 Task: Compose an email with the signature Hailey Mitchell with the subject Request for a cancellation and the message I would like to request a status update on the pending tasks. from softage.5@softage.net to softage.10@softage.net, select first word, change the font color from current to yellow and background color to blue Send the email. Finally, move the email from Sent Items to the label Reflection
Action: Mouse moved to (860, 67)
Screenshot: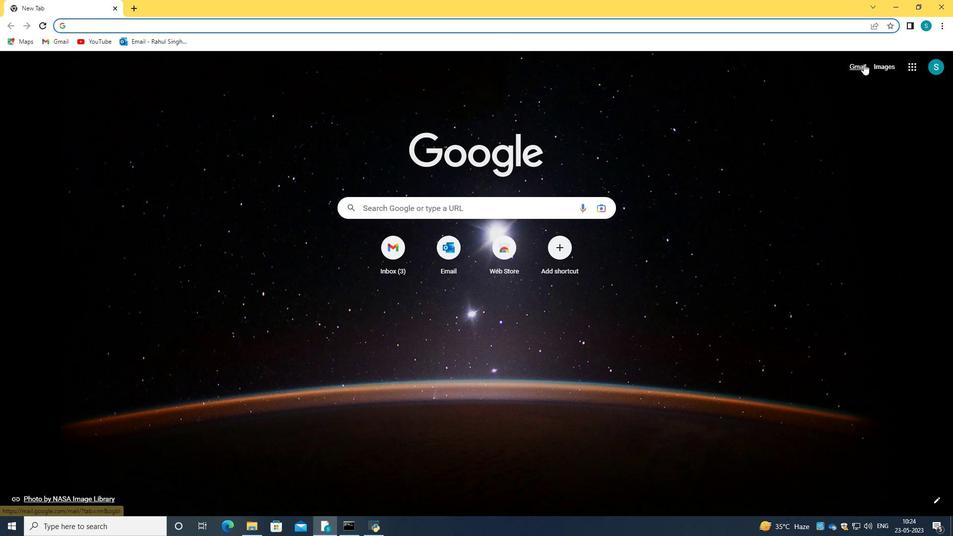 
Action: Mouse pressed left at (860, 67)
Screenshot: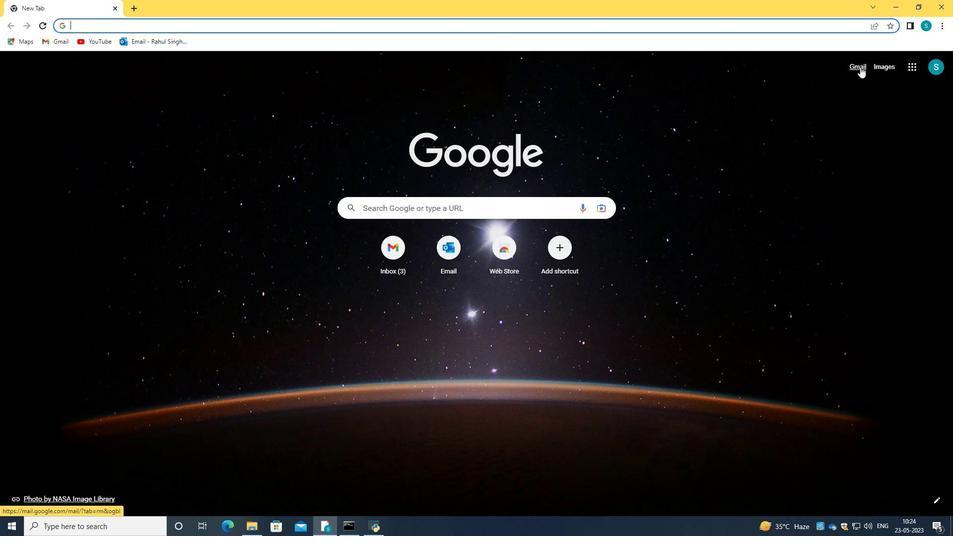 
Action: Mouse moved to (459, 157)
Screenshot: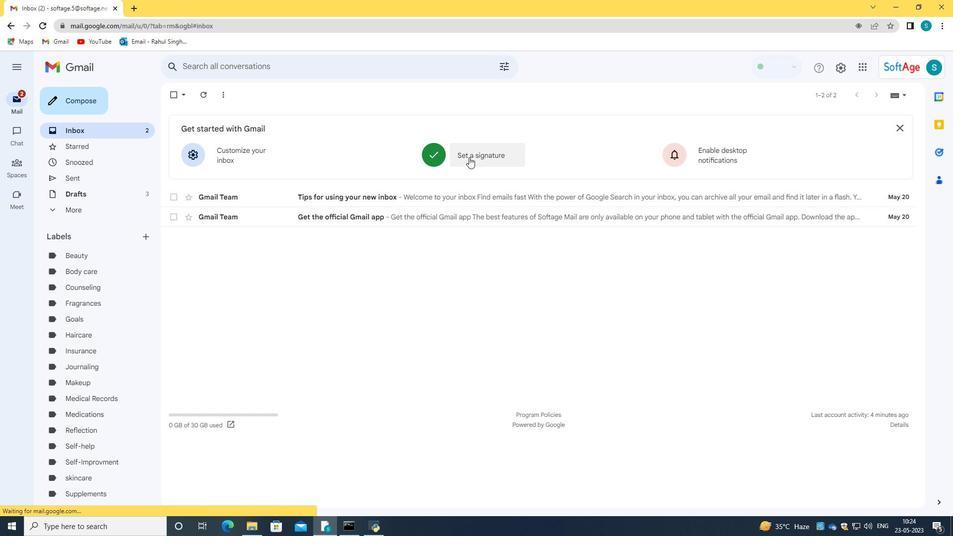 
Action: Mouse pressed left at (459, 157)
Screenshot: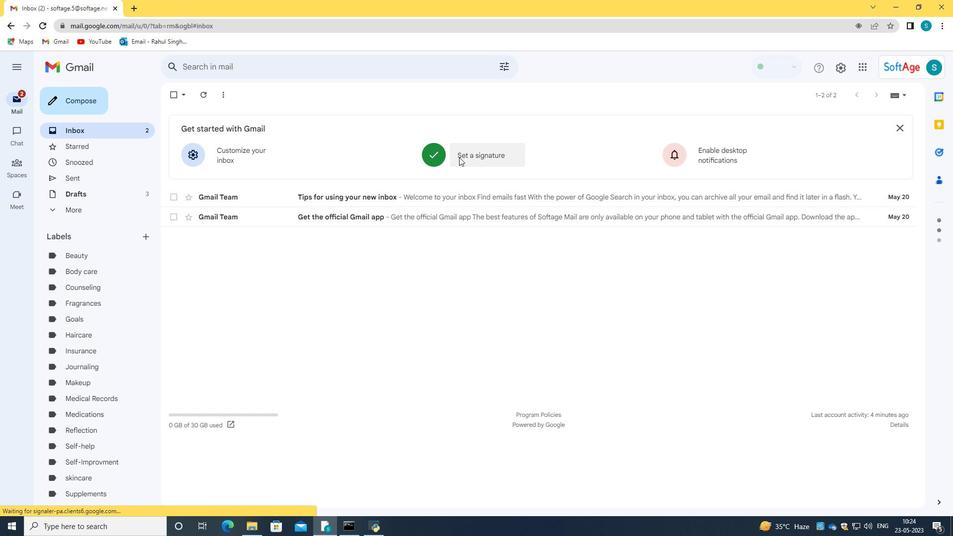 
Action: Mouse moved to (491, 311)
Screenshot: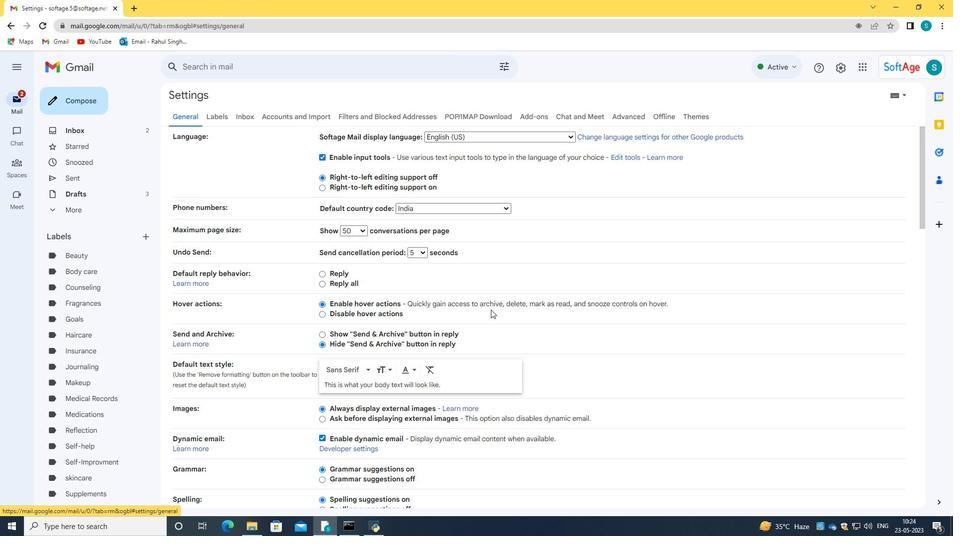 
Action: Mouse scrolled (491, 311) with delta (0, 0)
Screenshot: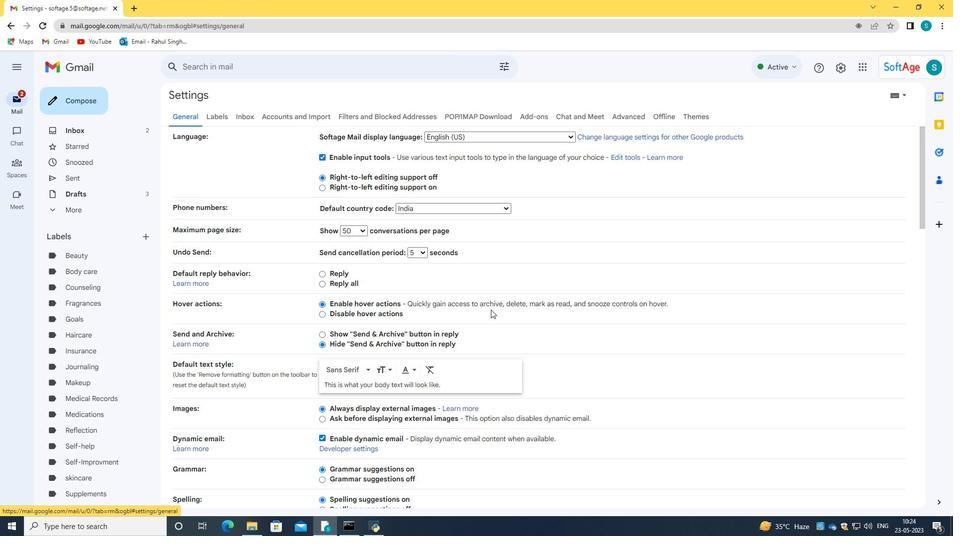 
Action: Mouse moved to (491, 312)
Screenshot: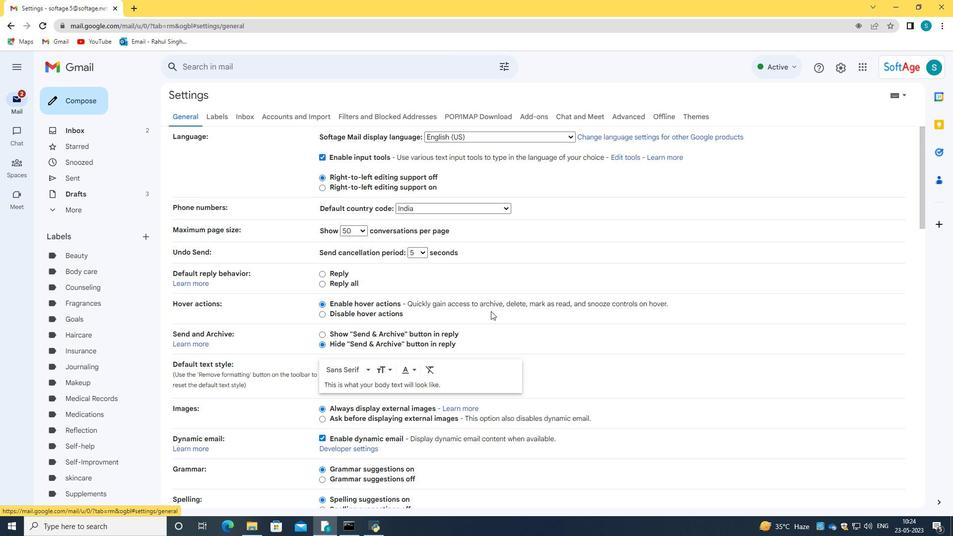 
Action: Mouse scrolled (491, 312) with delta (0, 0)
Screenshot: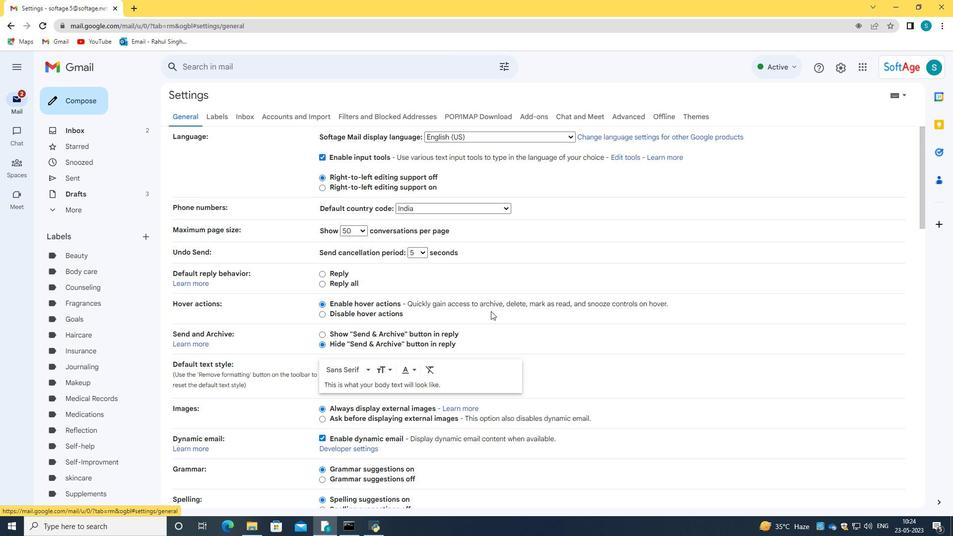 
Action: Mouse moved to (491, 325)
Screenshot: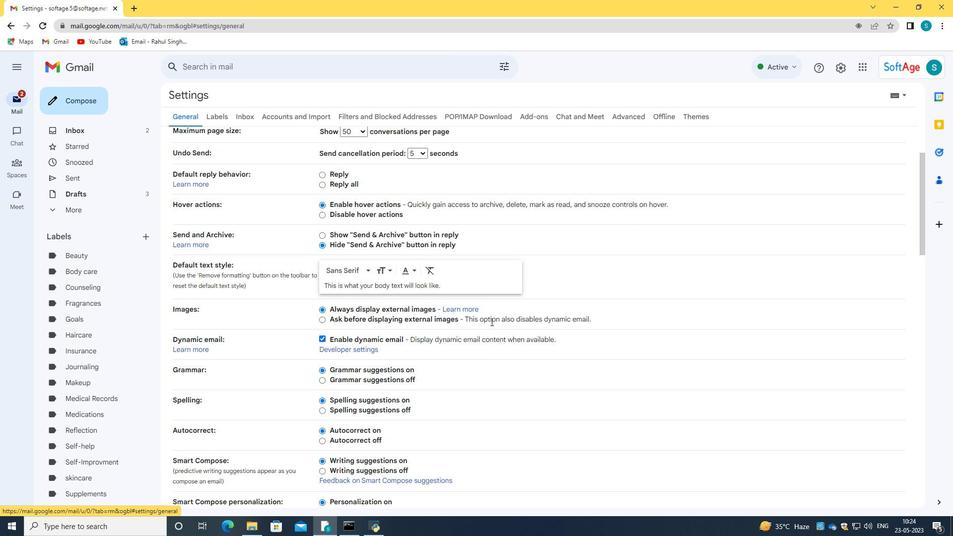 
Action: Mouse scrolled (491, 321) with delta (0, 0)
Screenshot: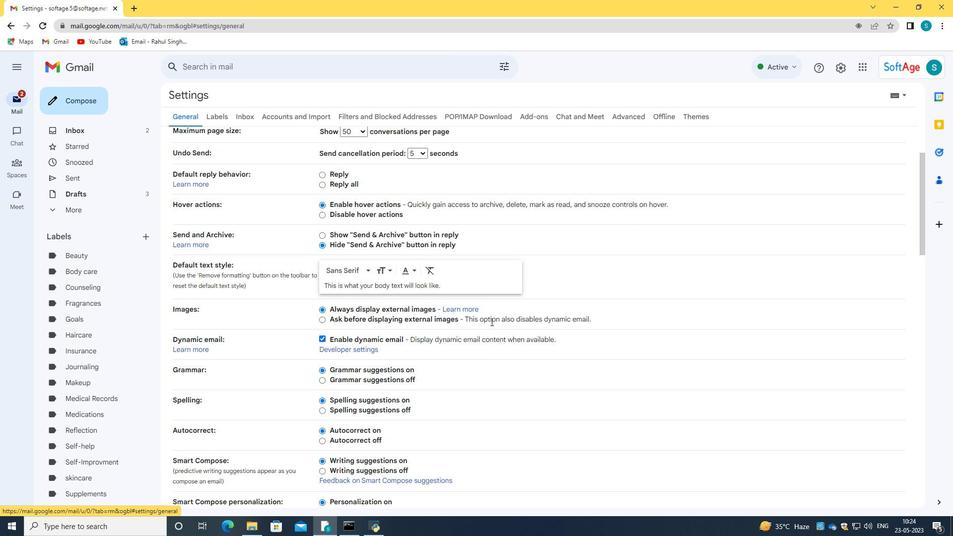 
Action: Mouse moved to (491, 326)
Screenshot: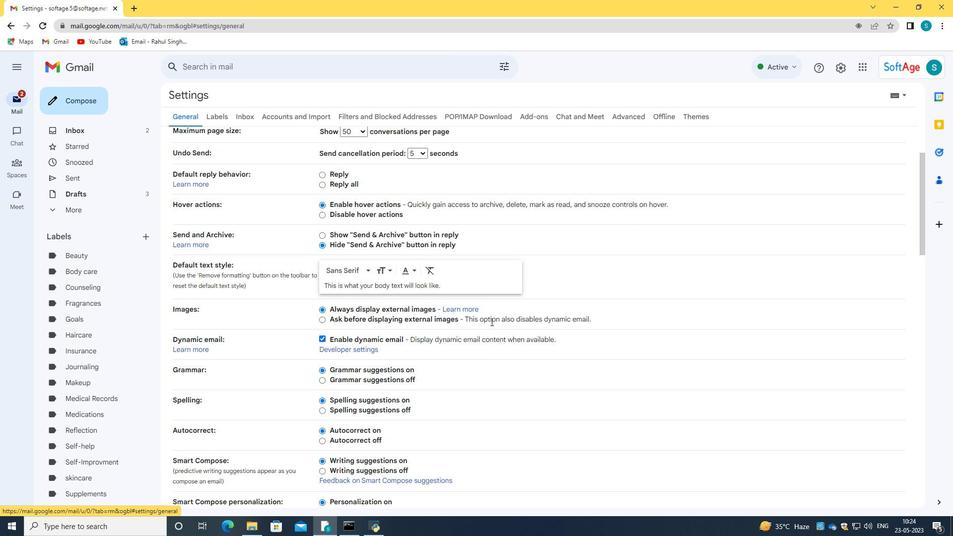 
Action: Mouse scrolled (491, 324) with delta (0, 0)
Screenshot: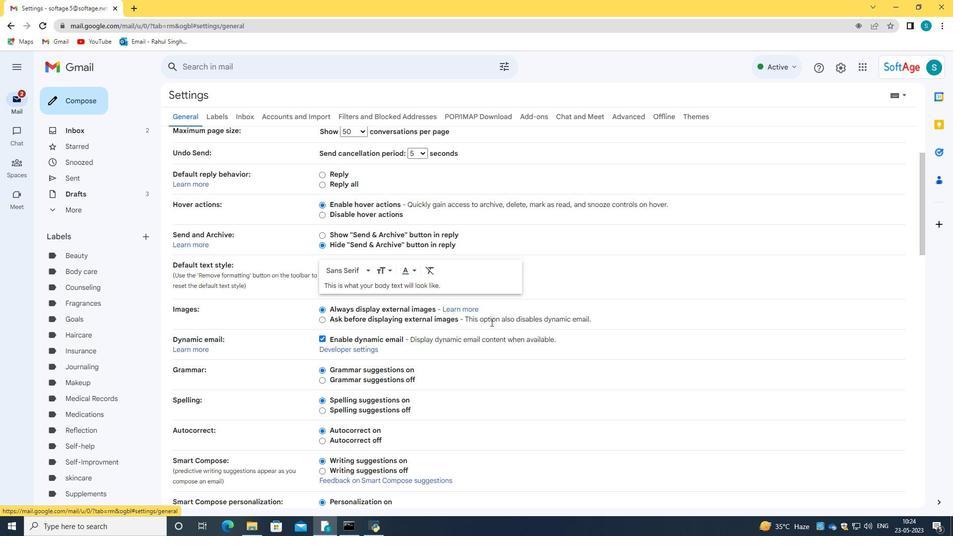 
Action: Mouse scrolled (491, 324) with delta (0, 0)
Screenshot: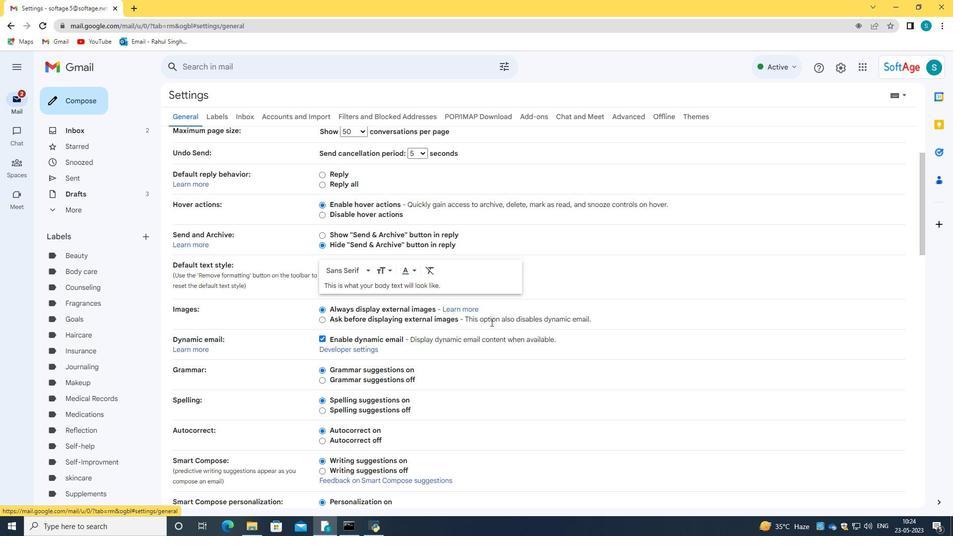 
Action: Mouse moved to (491, 334)
Screenshot: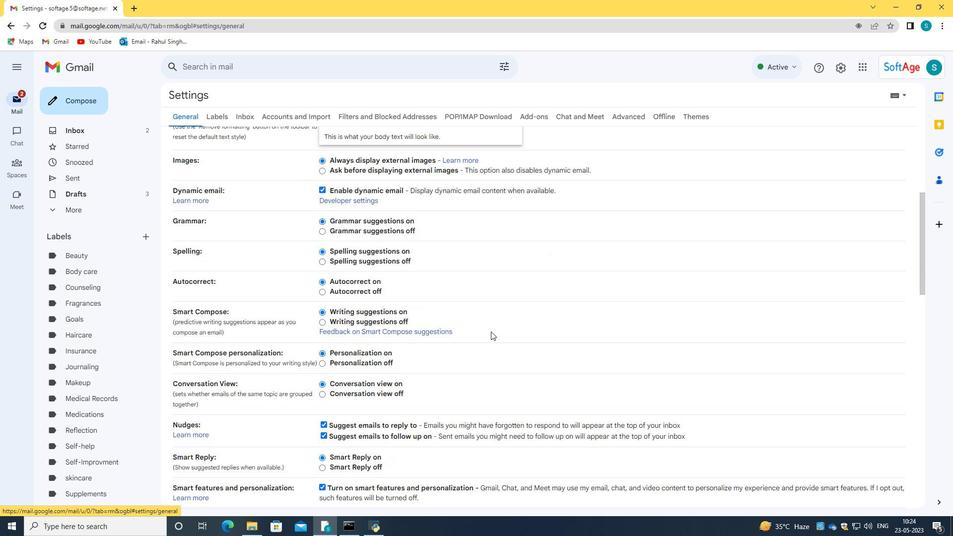 
Action: Mouse scrolled (491, 334) with delta (0, 0)
Screenshot: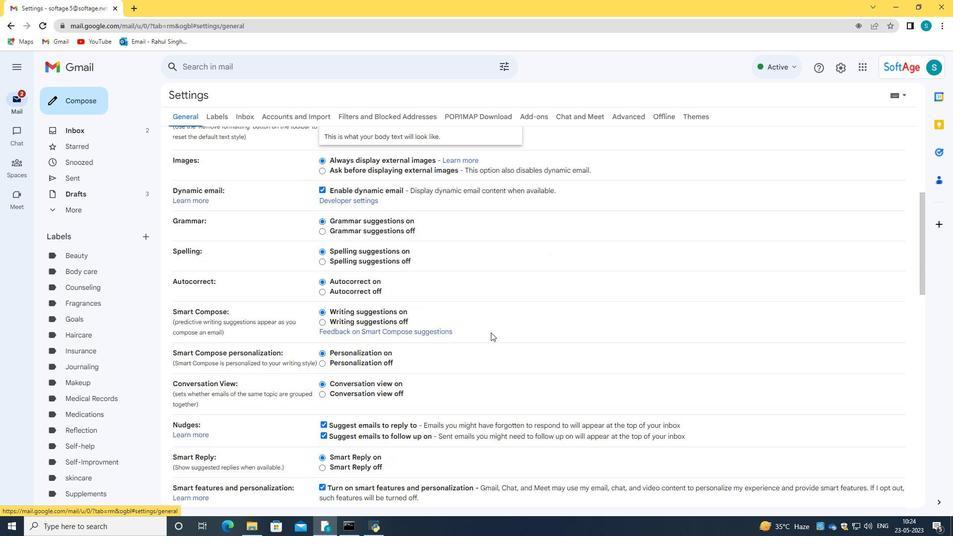 
Action: Mouse moved to (491, 336)
Screenshot: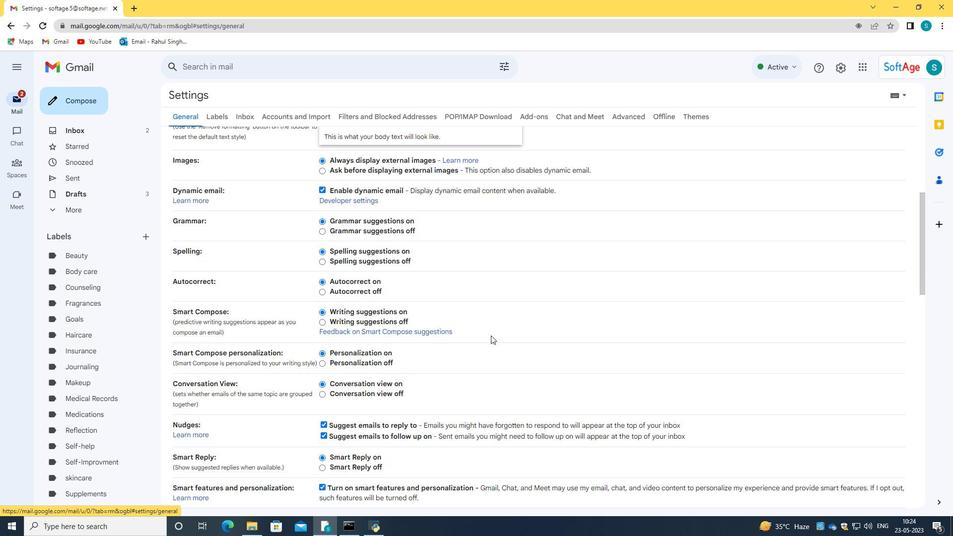
Action: Mouse scrolled (491, 335) with delta (0, 0)
Screenshot: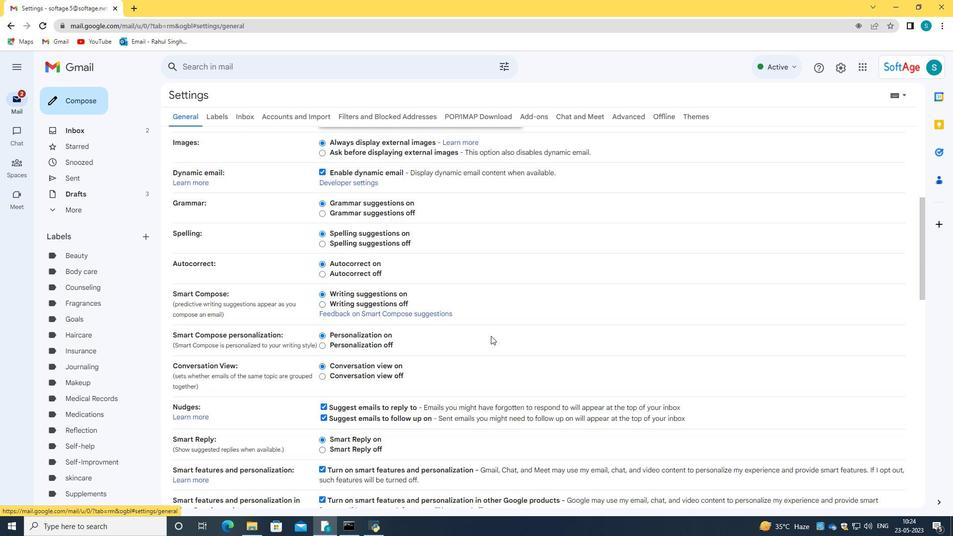 
Action: Mouse moved to (491, 337)
Screenshot: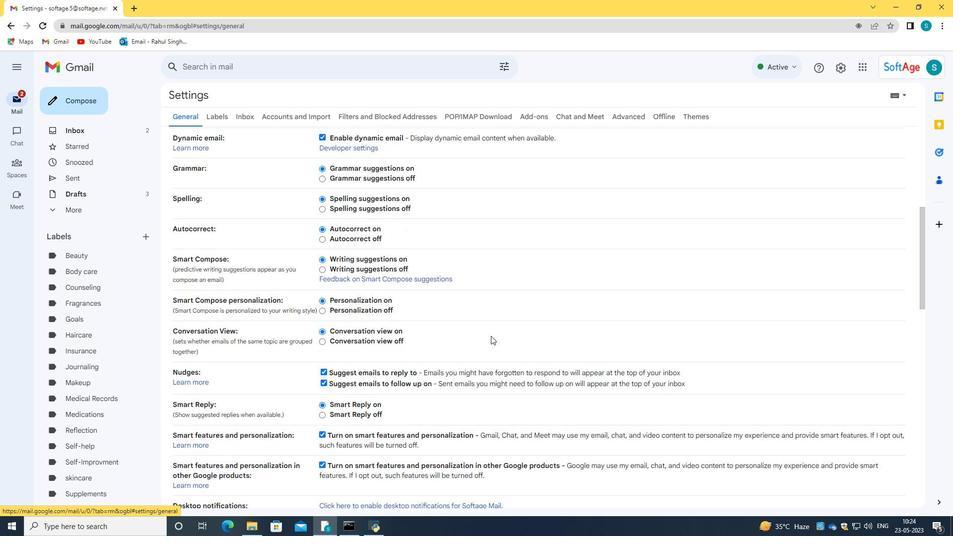 
Action: Mouse scrolled (491, 337) with delta (0, 0)
Screenshot: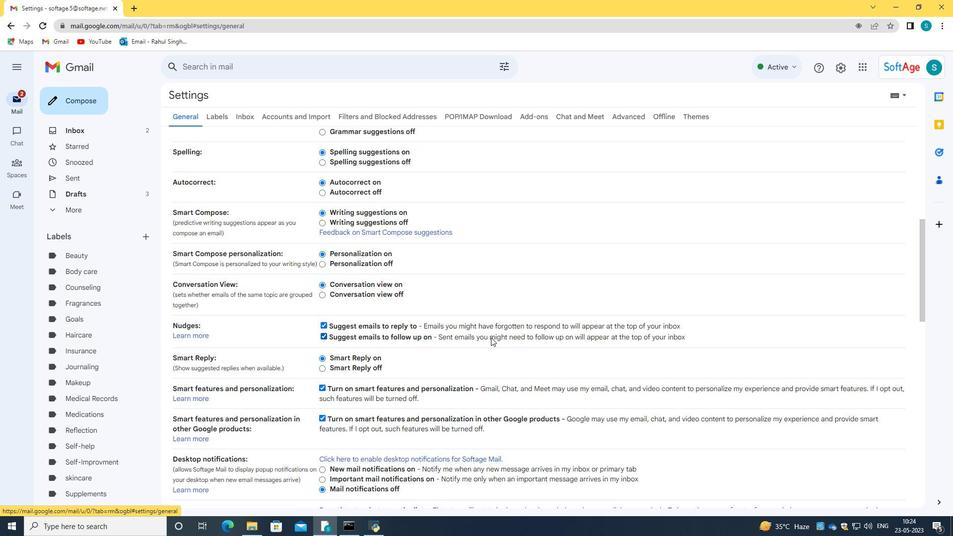 
Action: Mouse scrolled (491, 337) with delta (0, 0)
Screenshot: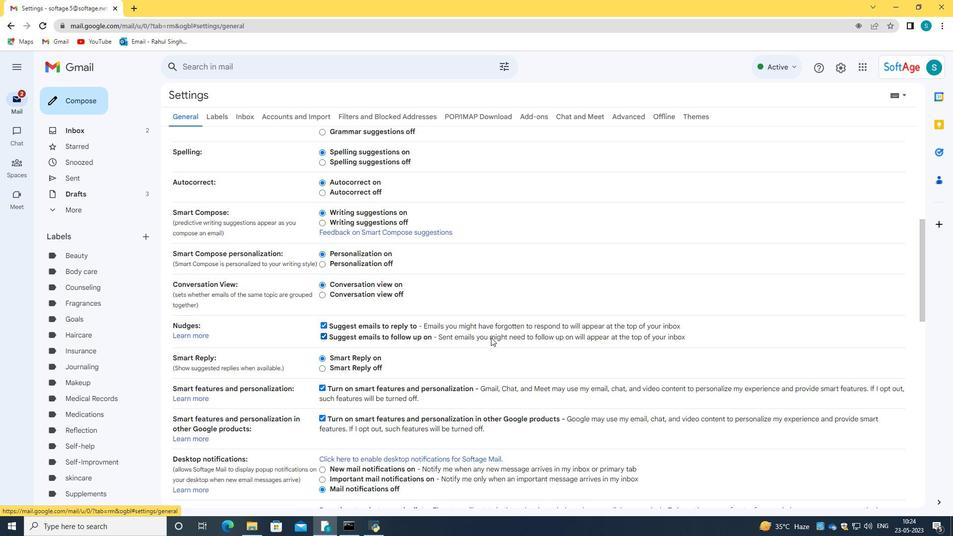 
Action: Mouse moved to (490, 338)
Screenshot: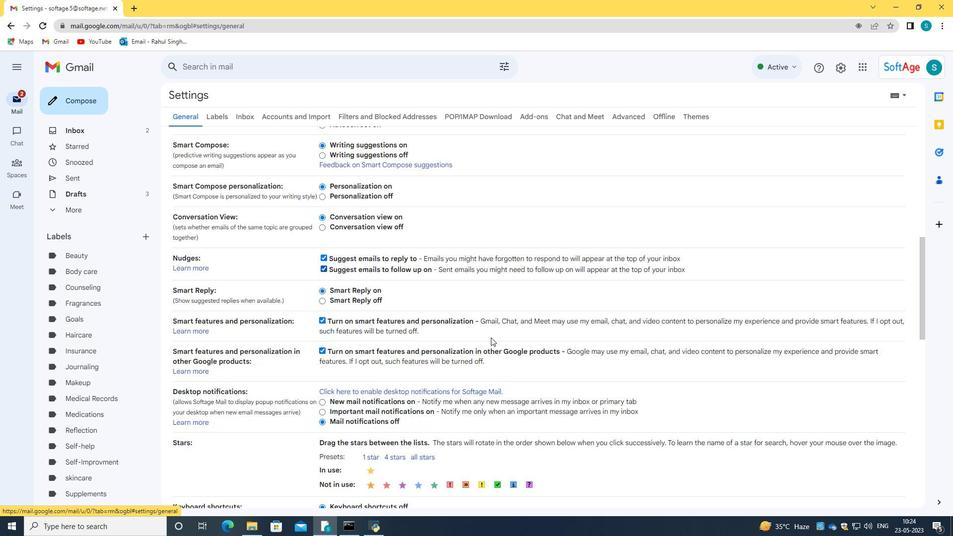 
Action: Mouse scrolled (490, 338) with delta (0, 0)
Screenshot: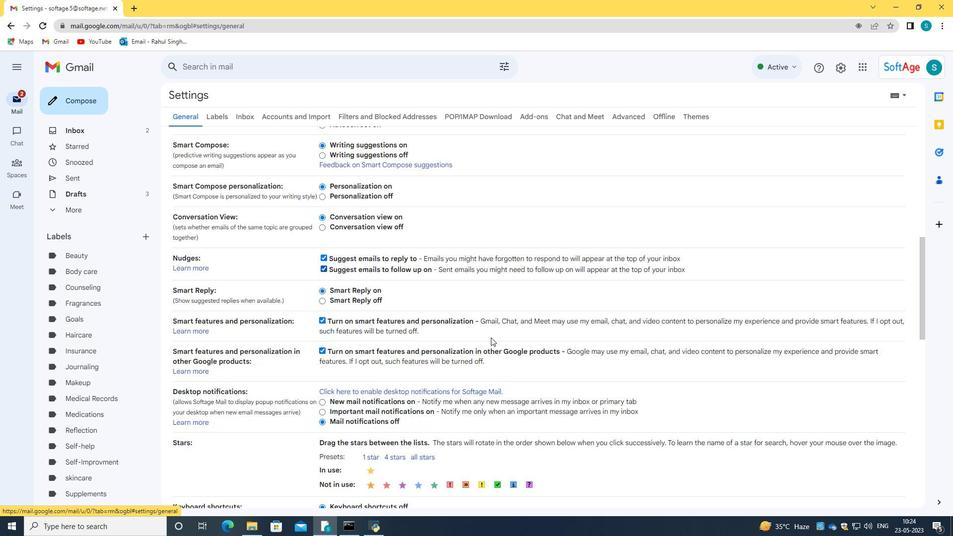 
Action: Mouse moved to (490, 339)
Screenshot: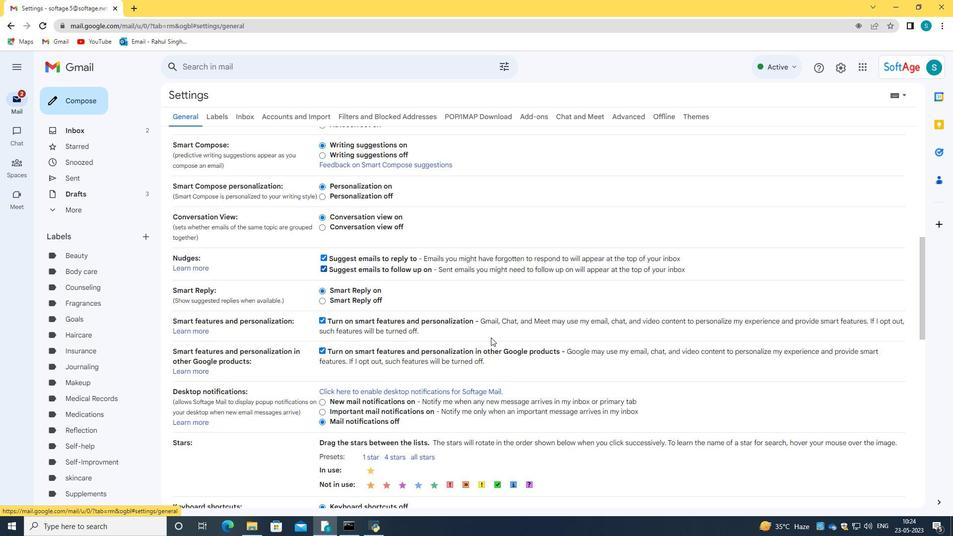 
Action: Mouse scrolled (490, 338) with delta (0, 0)
Screenshot: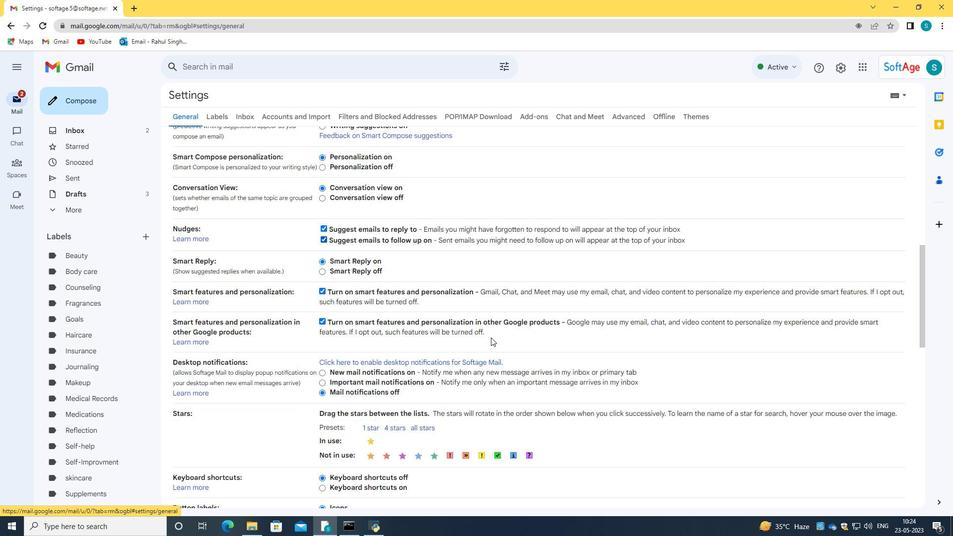 
Action: Mouse moved to (490, 340)
Screenshot: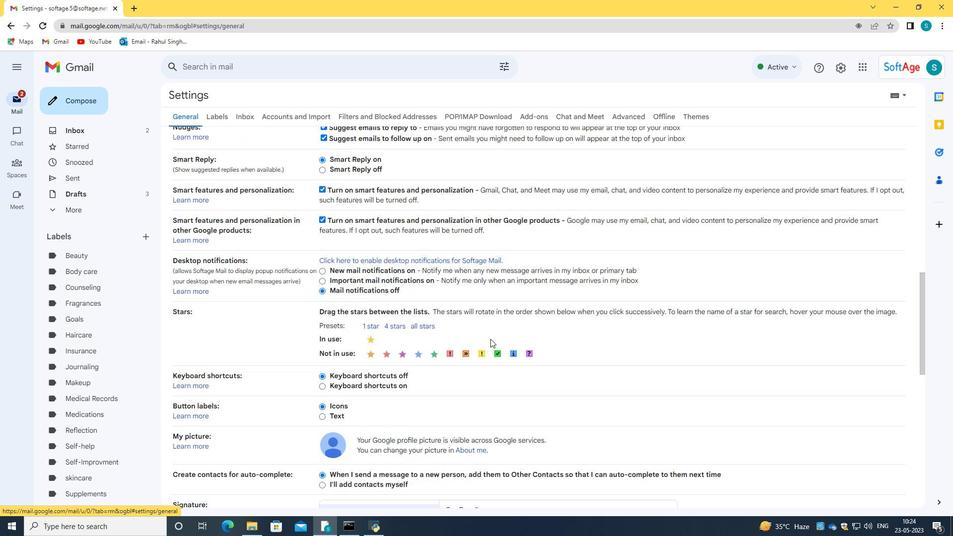 
Action: Mouse scrolled (490, 339) with delta (0, 0)
Screenshot: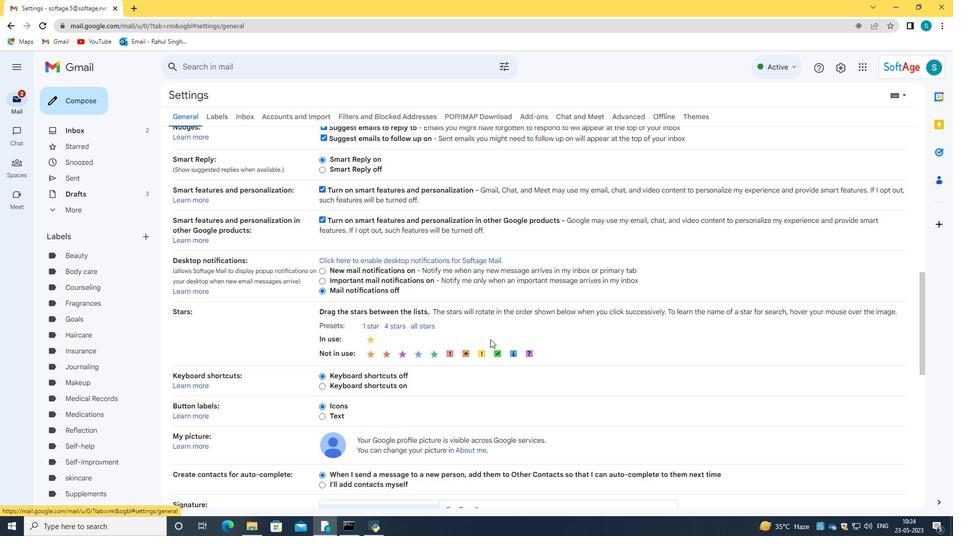 
Action: Mouse moved to (490, 340)
Screenshot: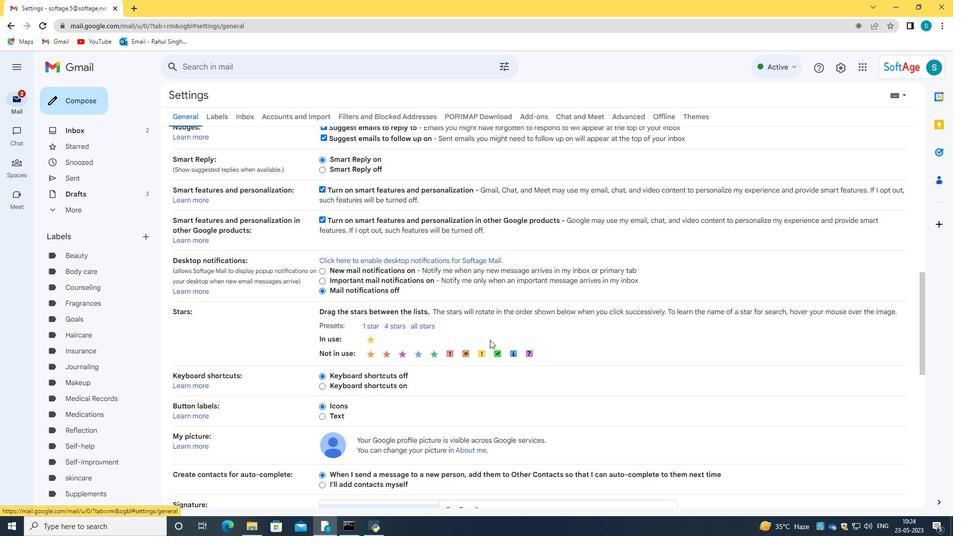 
Action: Mouse scrolled (490, 340) with delta (0, 0)
Screenshot: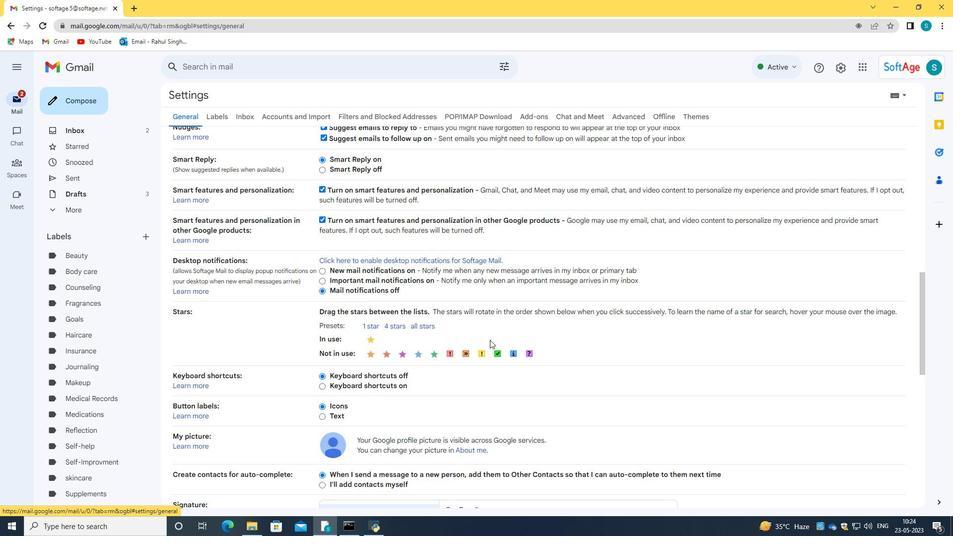 
Action: Mouse moved to (431, 420)
Screenshot: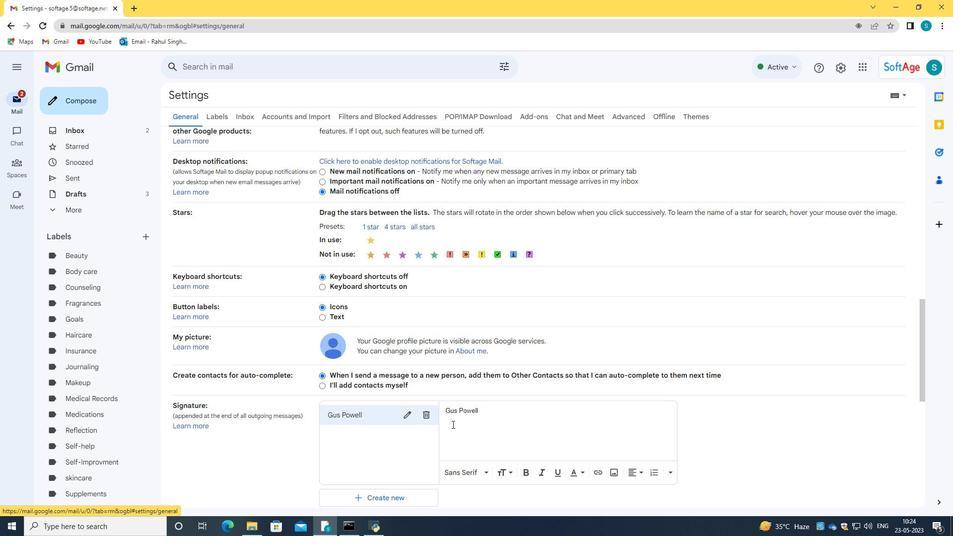 
Action: Mouse pressed left at (431, 420)
Screenshot: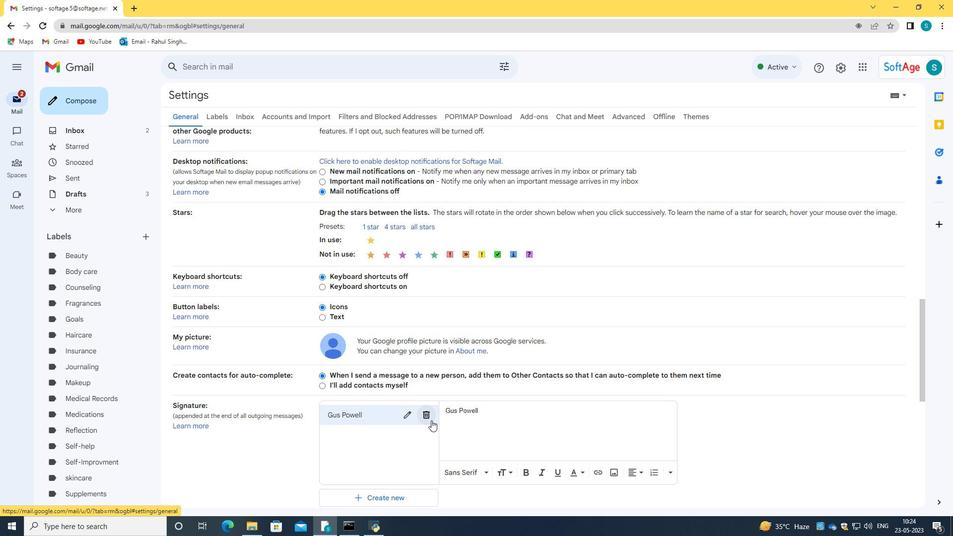 
Action: Mouse moved to (549, 303)
Screenshot: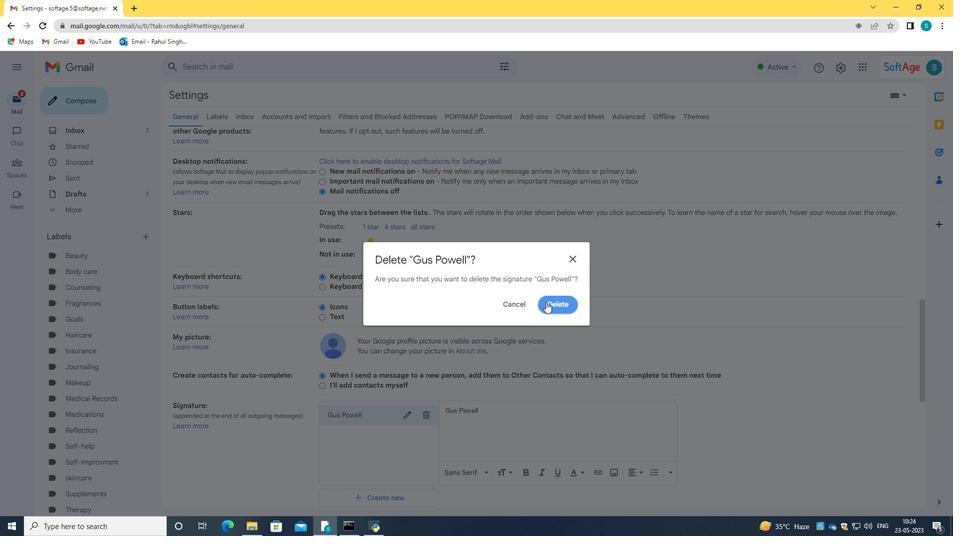
Action: Mouse pressed left at (549, 303)
Screenshot: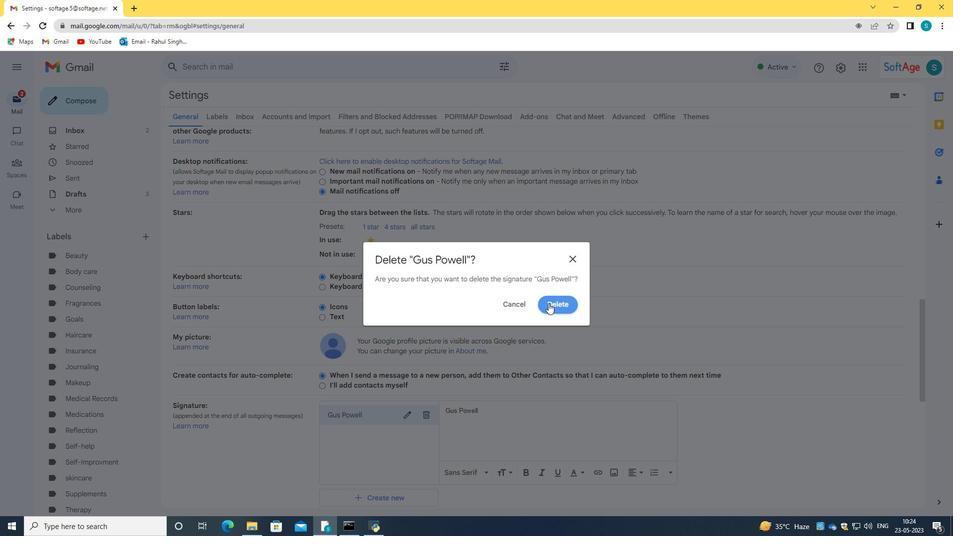 
Action: Mouse moved to (347, 424)
Screenshot: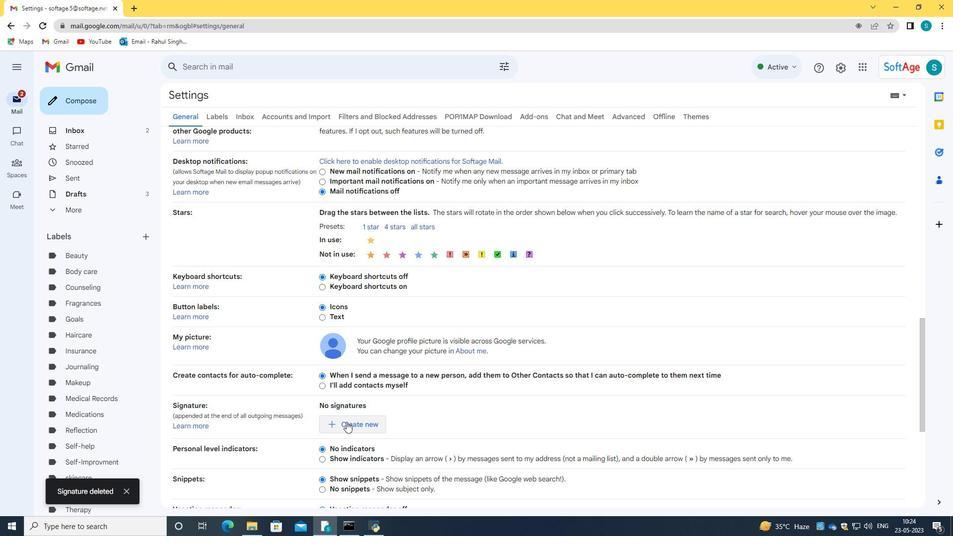 
Action: Mouse pressed left at (347, 424)
Screenshot: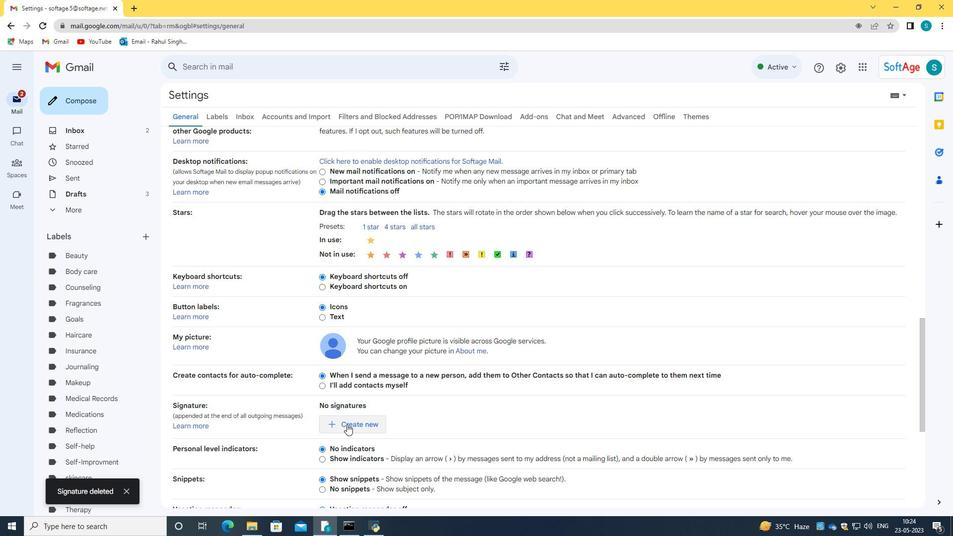 
Action: Mouse moved to (463, 285)
Screenshot: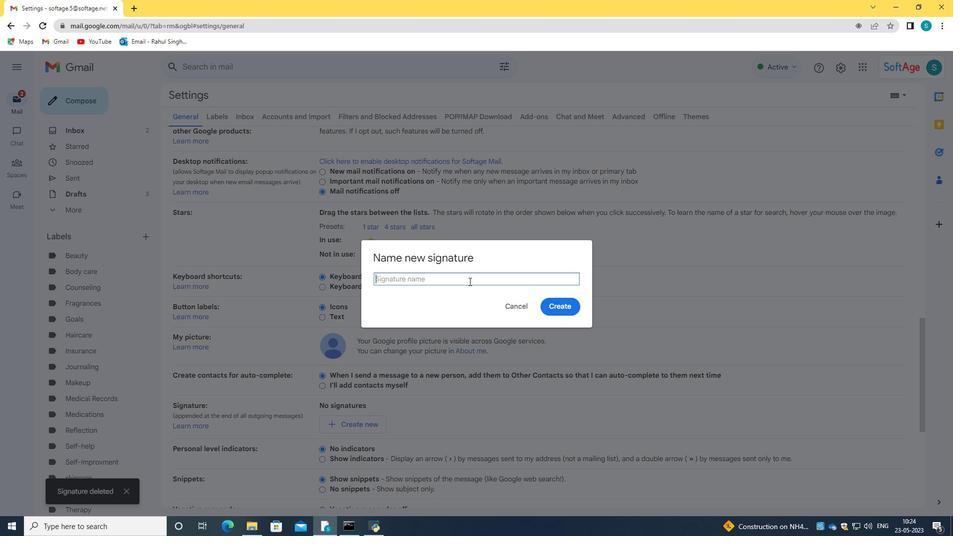 
Action: Key pressed <Key.caps_lock>H<Key.caps_lock>ailey<Key.space><Key.caps_lock>M<Key.caps_lock>itchell
Screenshot: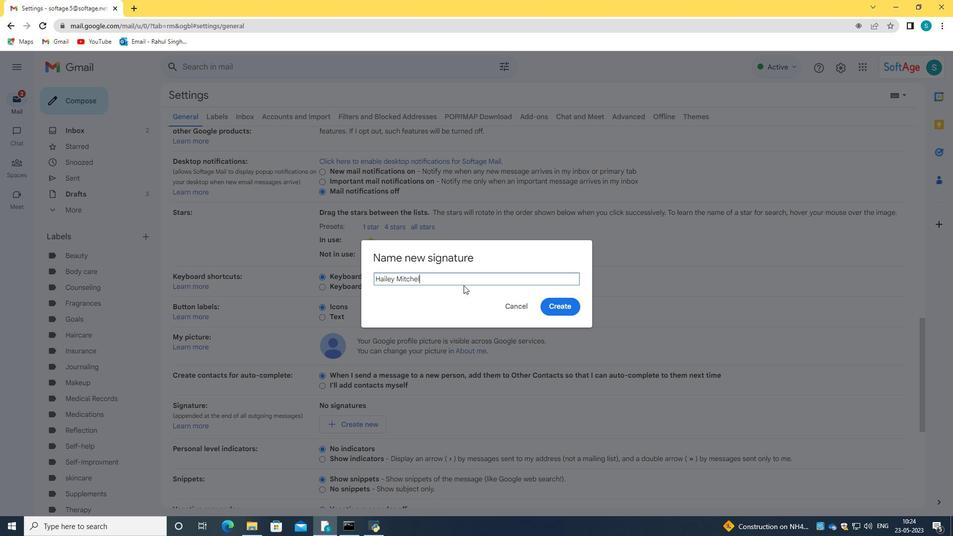 
Action: Mouse moved to (562, 303)
Screenshot: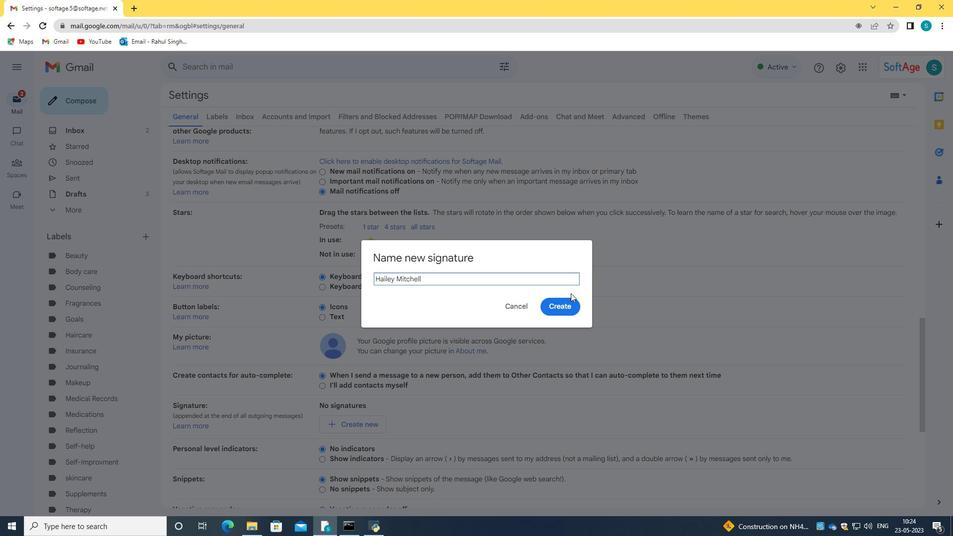 
Action: Mouse pressed left at (562, 303)
Screenshot: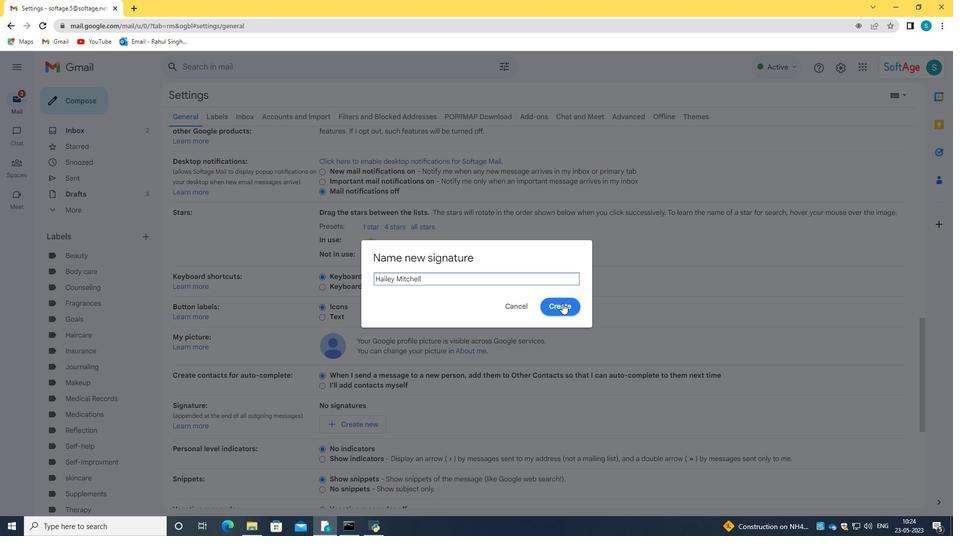 
Action: Mouse moved to (481, 421)
Screenshot: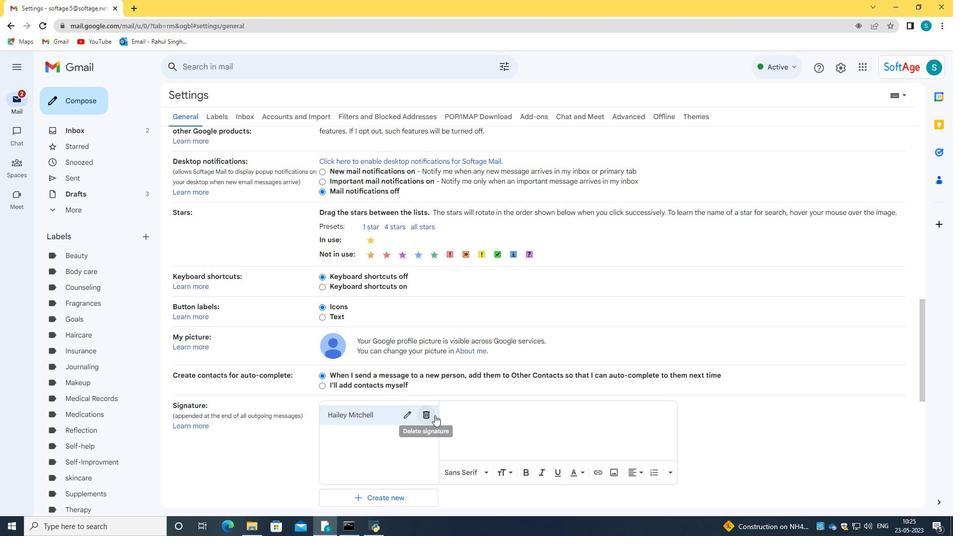 
Action: Mouse pressed left at (481, 421)
Screenshot: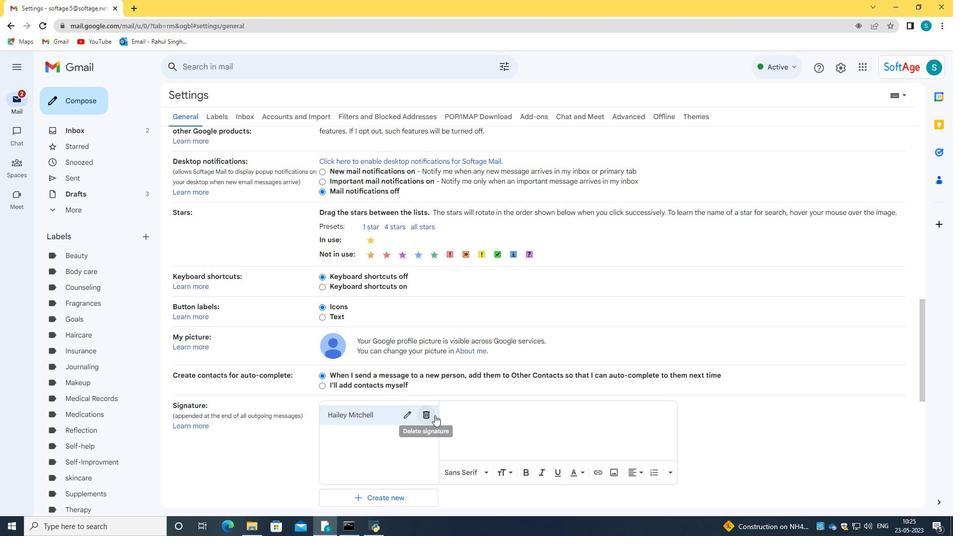 
Action: Mouse moved to (488, 416)
Screenshot: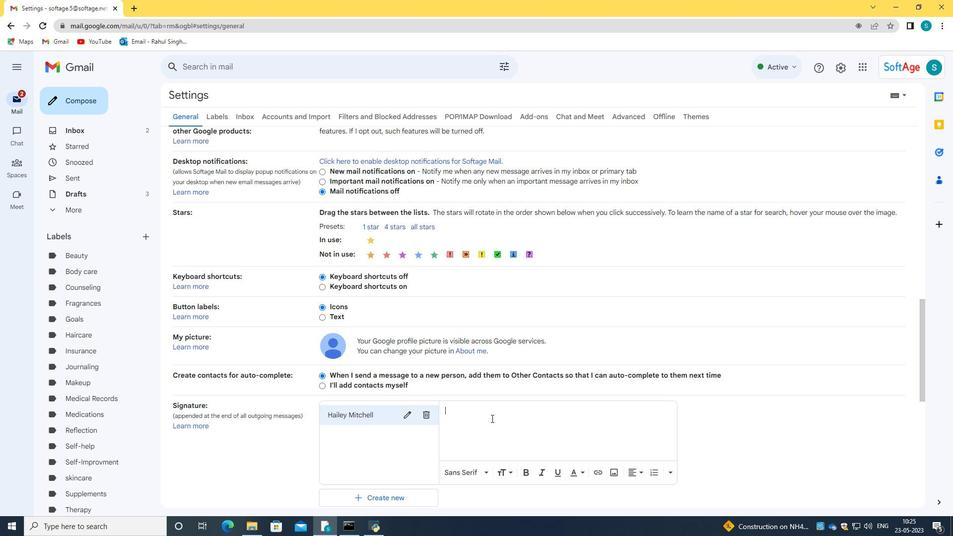 
Action: Key pressed <Key.caps_lock>H<Key.caps_lock>ailey<Key.space><Key.caps_lock>M<Key.caps_lock>itchell
Screenshot: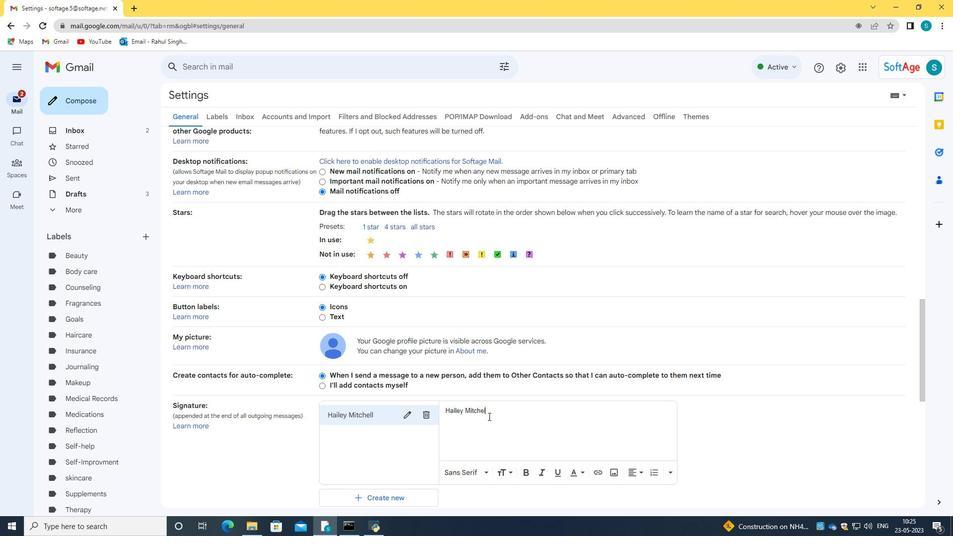 
Action: Mouse scrolled (488, 416) with delta (0, 0)
Screenshot: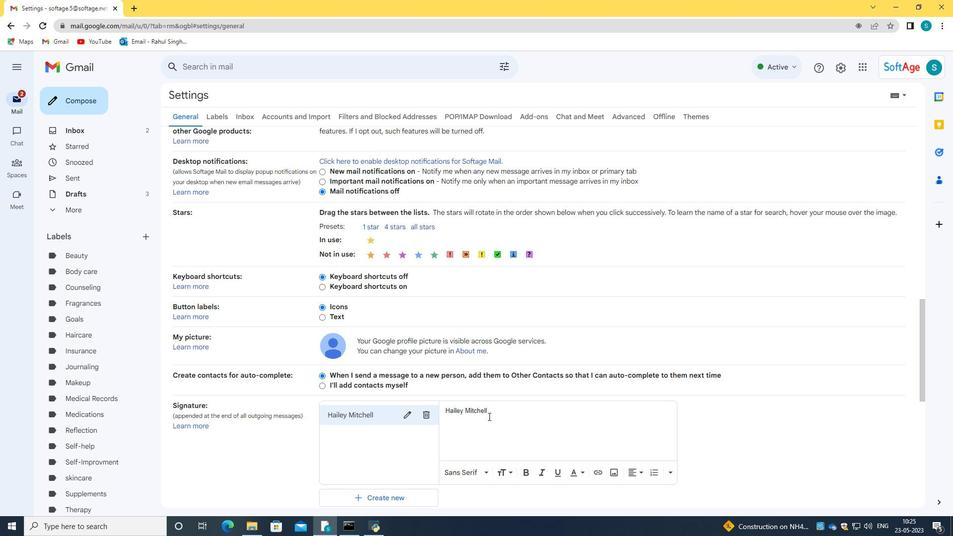 
Action: Mouse scrolled (488, 416) with delta (0, 0)
Screenshot: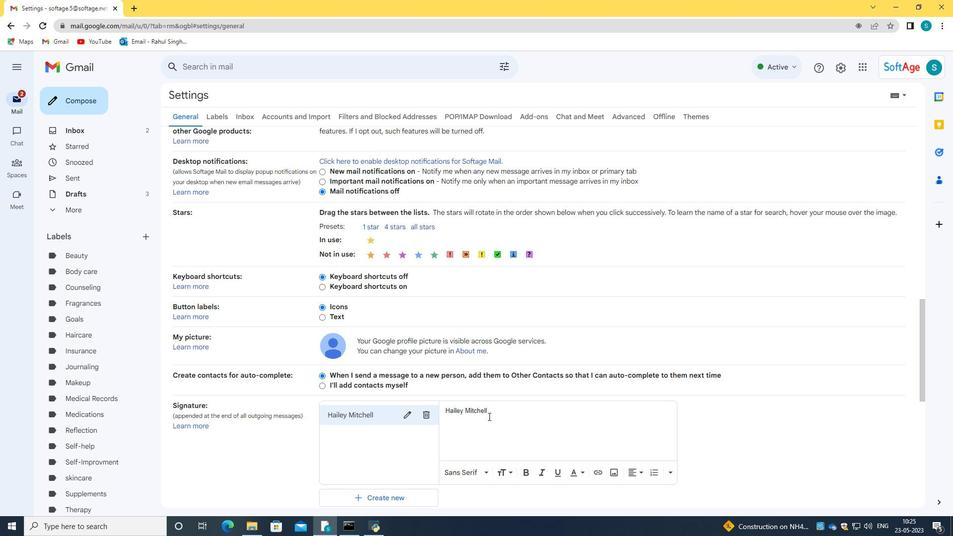 
Action: Mouse scrolled (488, 416) with delta (0, 0)
Screenshot: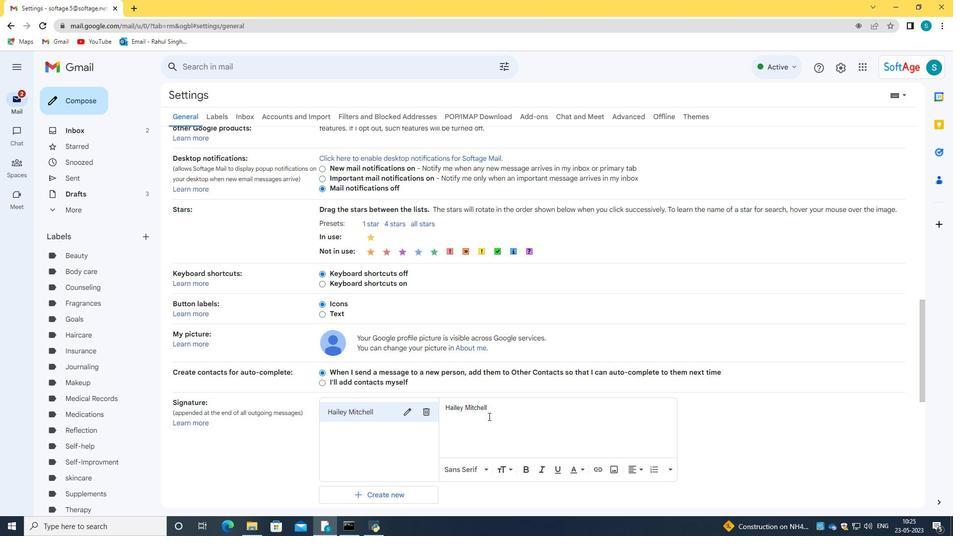 
Action: Mouse scrolled (488, 416) with delta (0, 0)
Screenshot: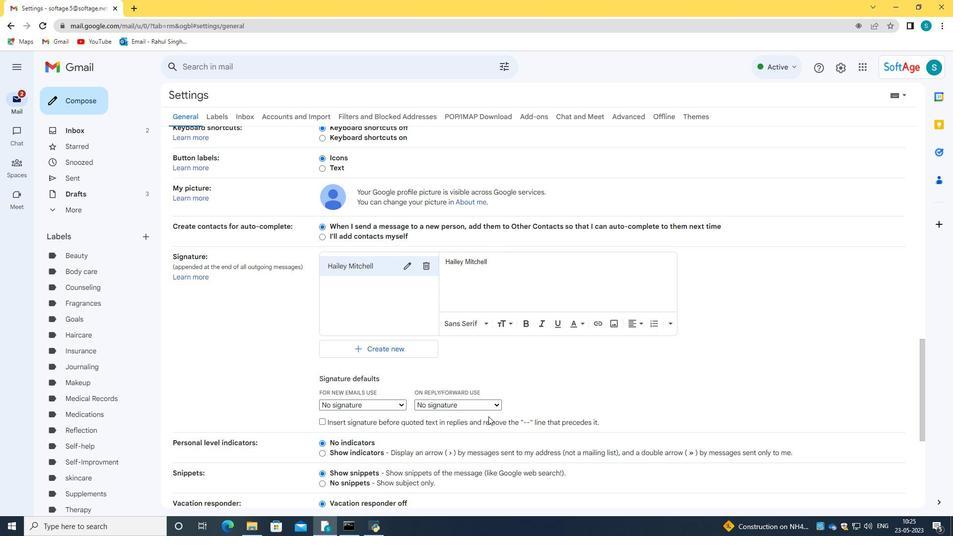 
Action: Mouse scrolled (488, 416) with delta (0, 0)
Screenshot: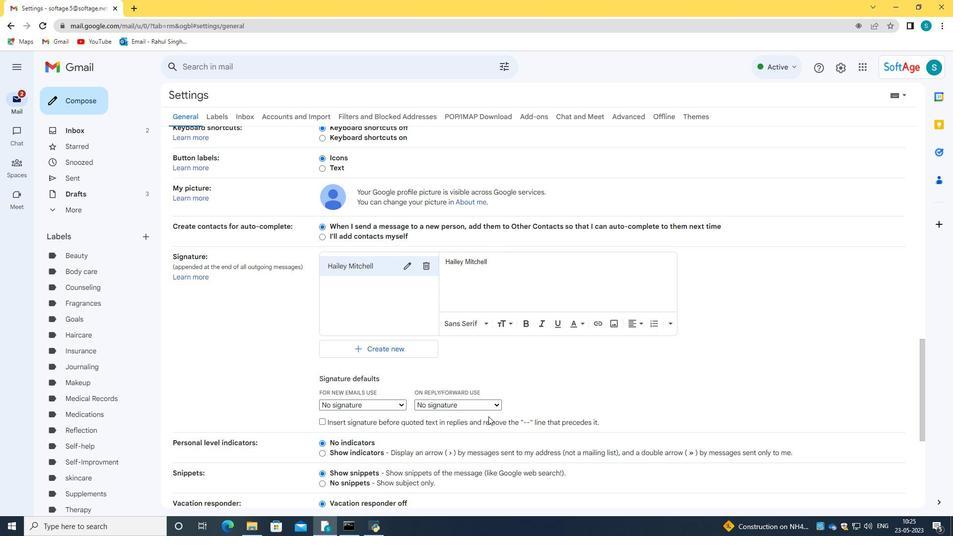 
Action: Mouse scrolled (488, 416) with delta (0, 0)
Screenshot: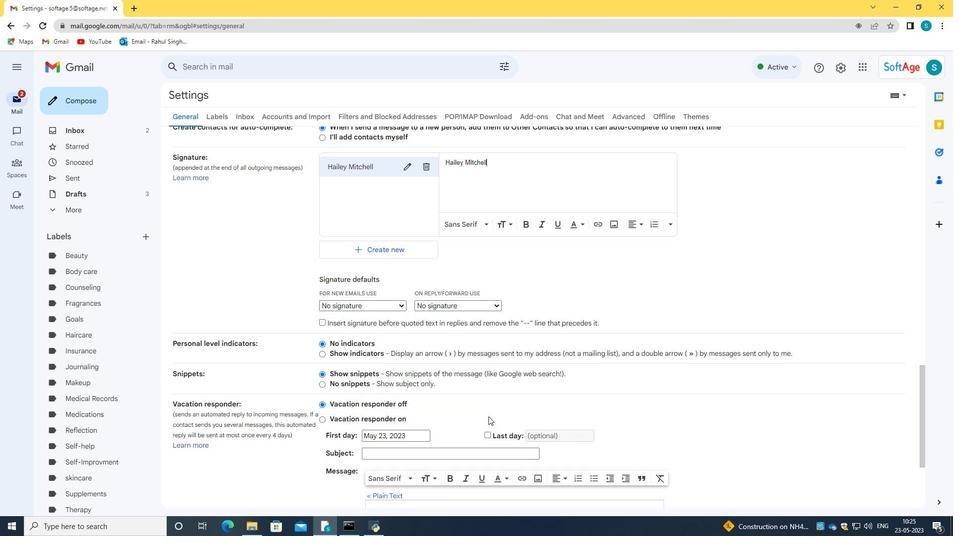 
Action: Mouse scrolled (488, 416) with delta (0, 0)
Screenshot: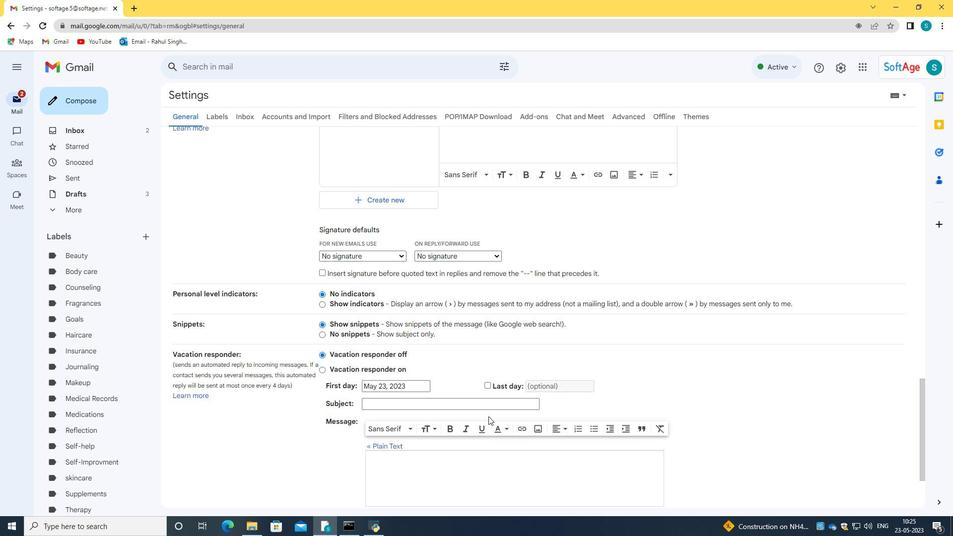 
Action: Mouse scrolled (488, 416) with delta (0, 0)
Screenshot: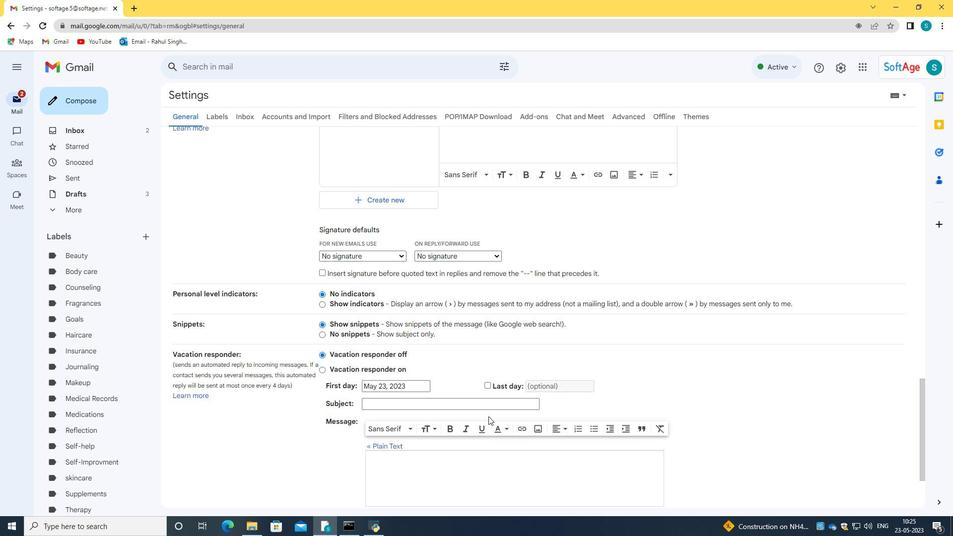 
Action: Mouse scrolled (488, 416) with delta (0, 0)
Screenshot: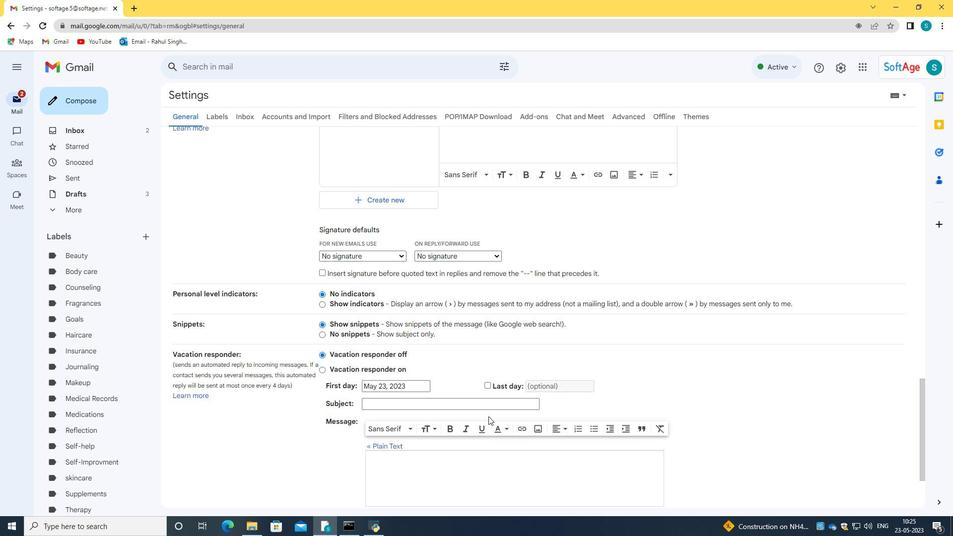 
Action: Mouse moved to (538, 454)
Screenshot: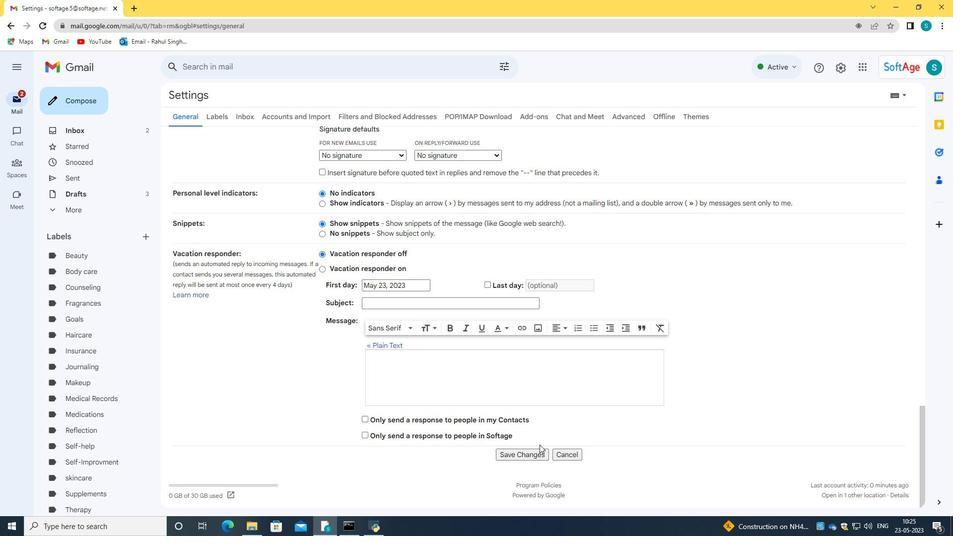 
Action: Mouse pressed left at (538, 454)
Screenshot: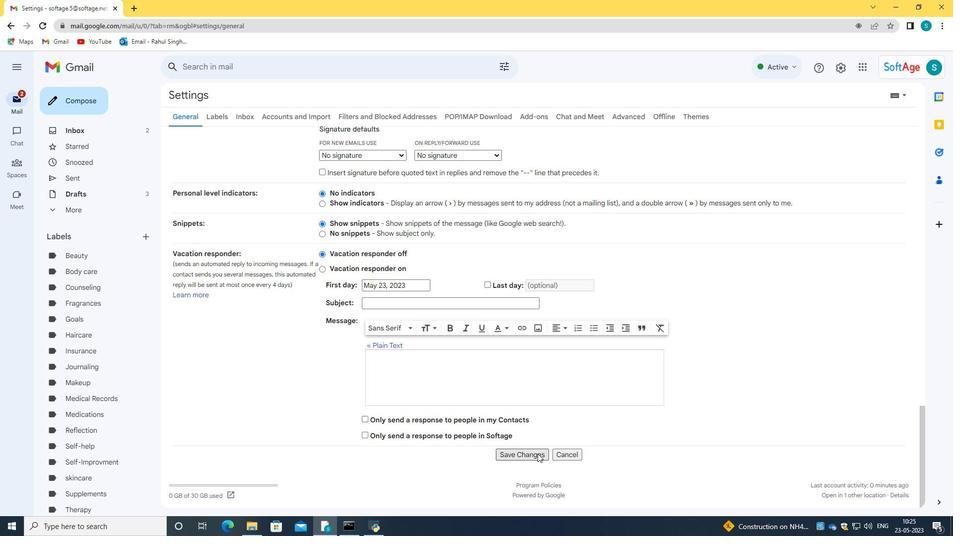 
Action: Mouse moved to (72, 102)
Screenshot: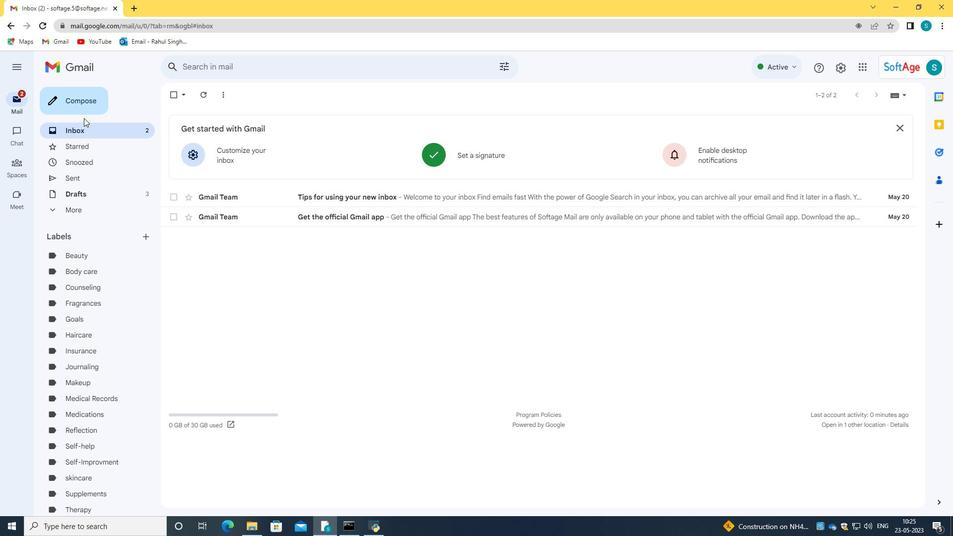 
Action: Mouse pressed left at (72, 102)
Screenshot: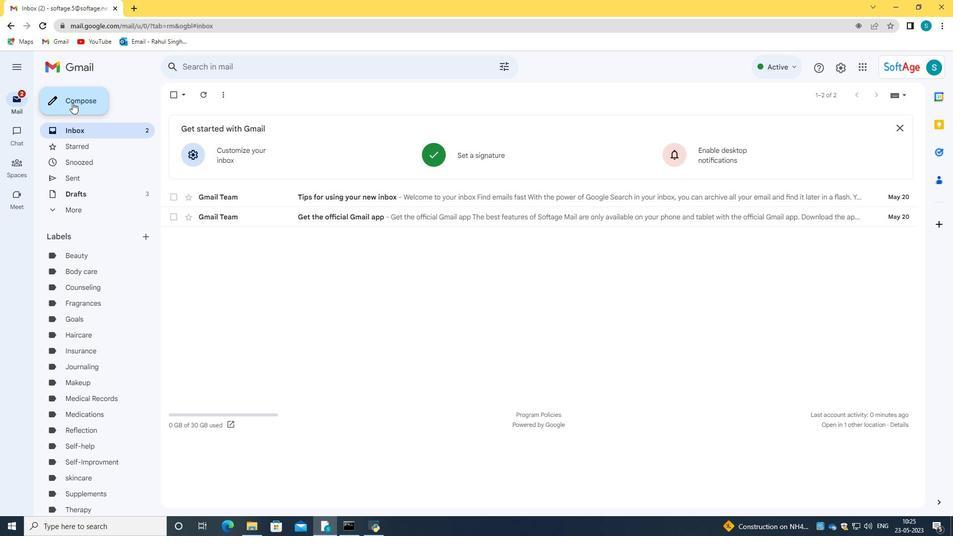 
Action: Mouse moved to (799, 499)
Screenshot: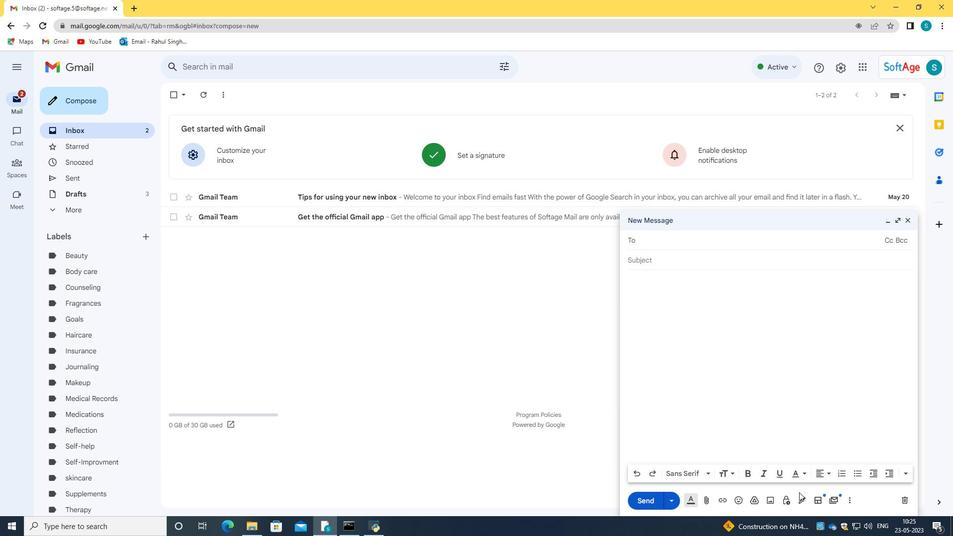 
Action: Mouse pressed left at (799, 499)
Screenshot: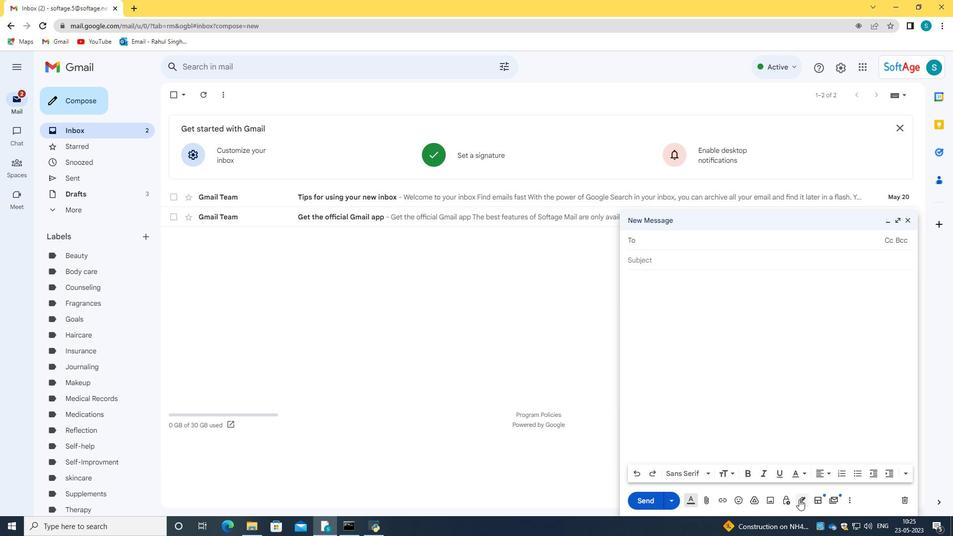 
Action: Mouse moved to (840, 480)
Screenshot: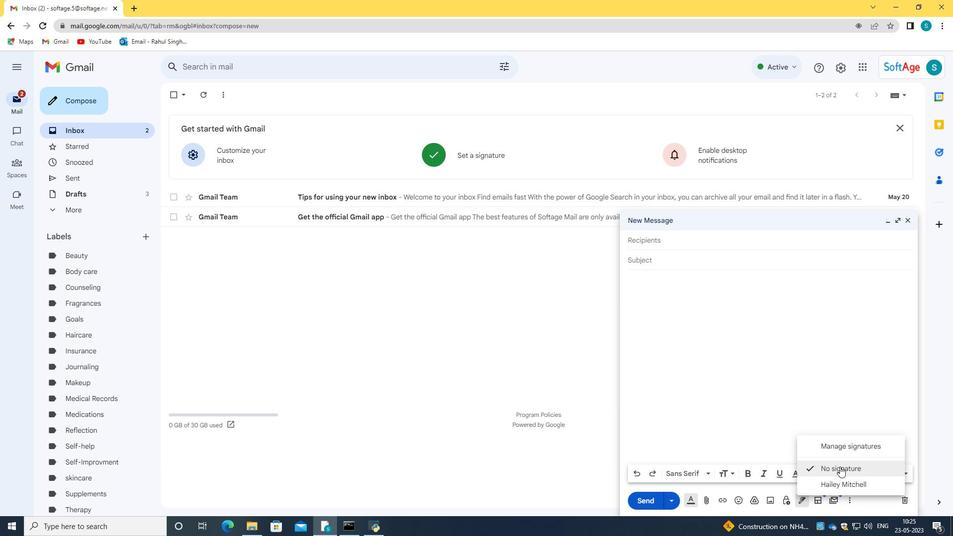 
Action: Mouse pressed left at (840, 480)
Screenshot: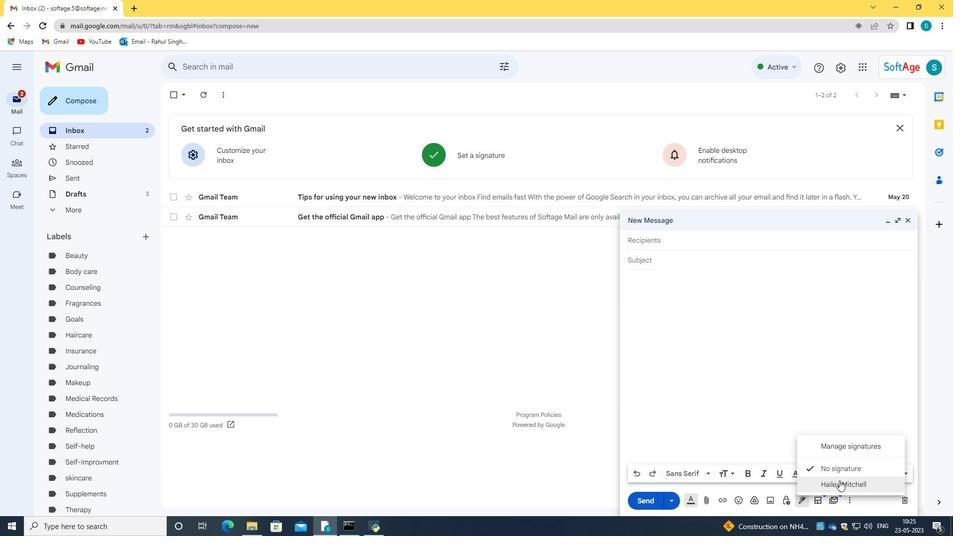 
Action: Mouse moved to (659, 249)
Screenshot: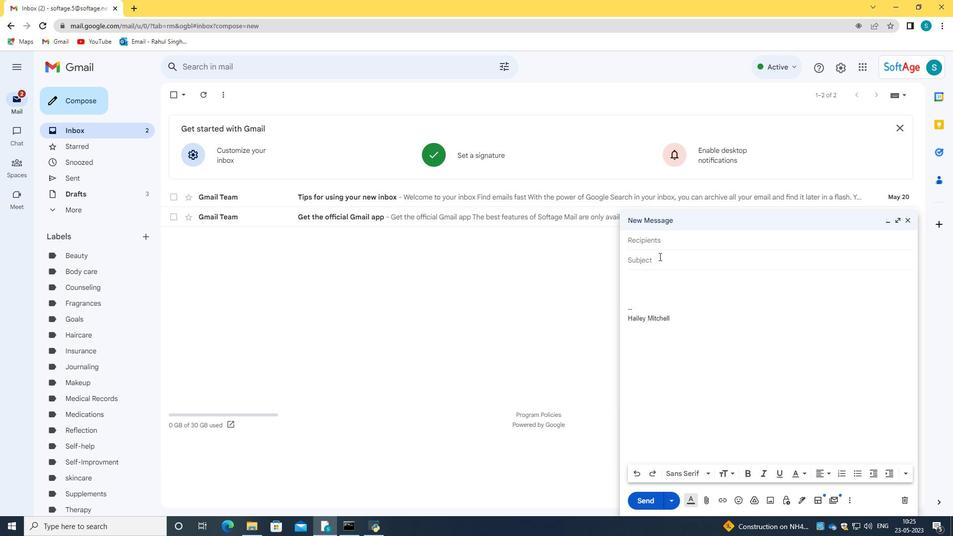 
Action: Mouse pressed left at (659, 249)
Screenshot: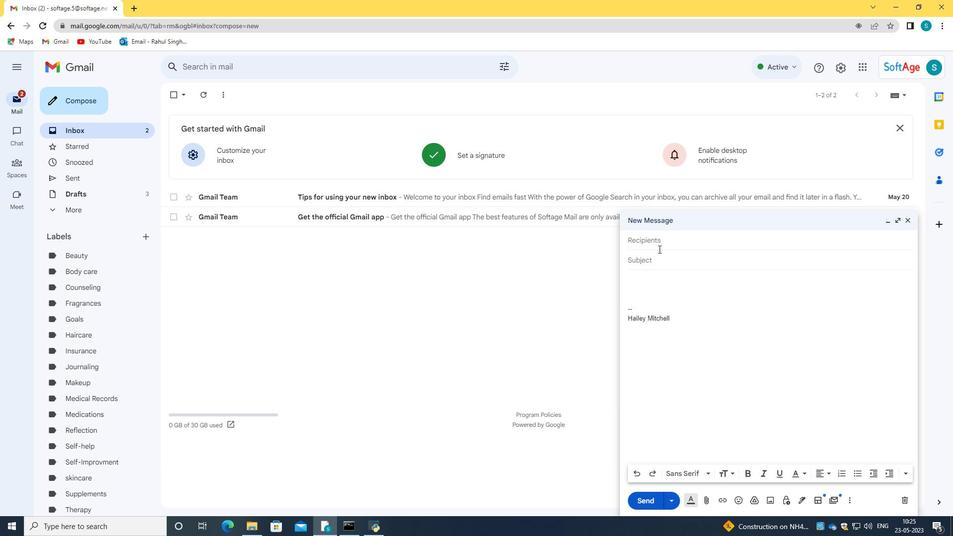 
Action: Mouse moved to (666, 259)
Screenshot: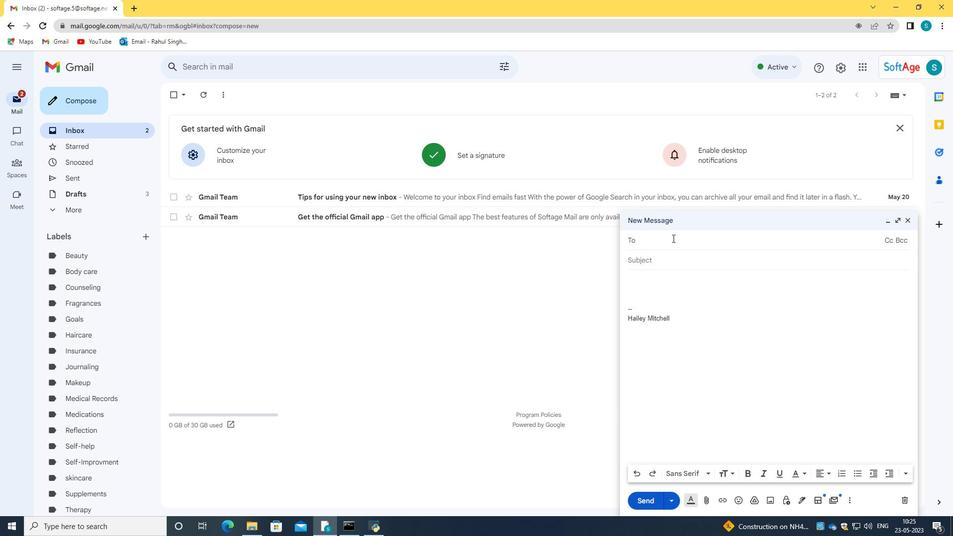 
Action: Mouse pressed left at (666, 259)
Screenshot: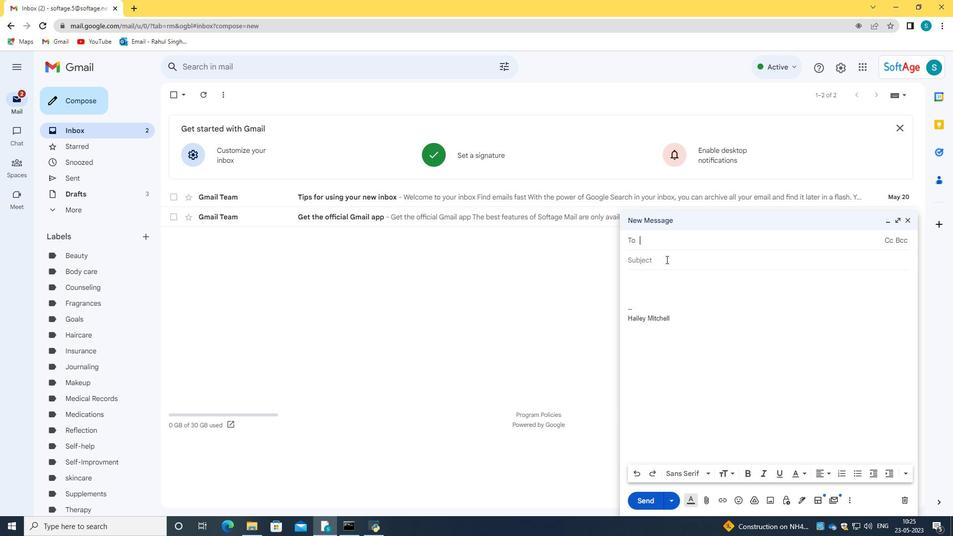 
Action: Key pressed <Key.caps_lock>R<Key.caps_lock>equest<Key.space>for<Key.space>a<Key.space>cans<Key.backspace>cellation<Key.space>
Screenshot: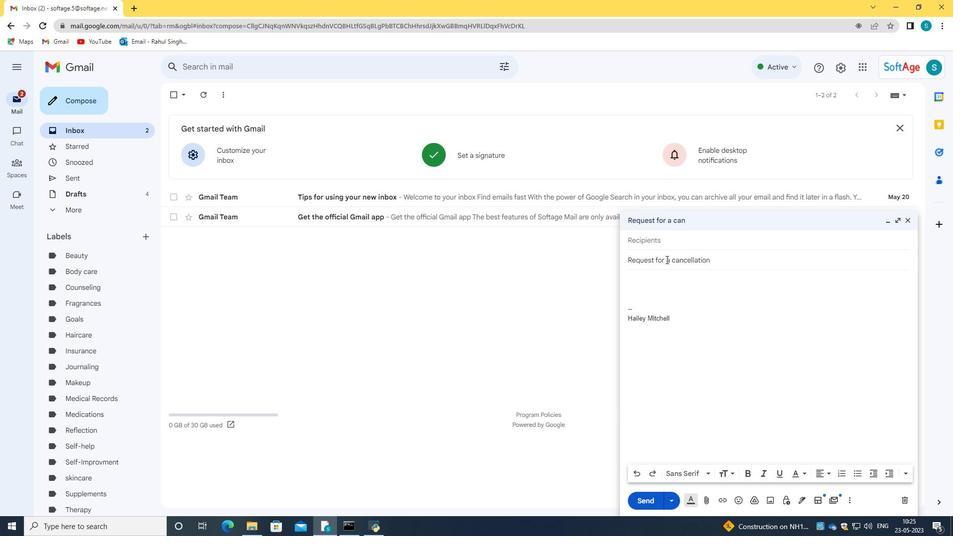 
Action: Mouse moved to (676, 293)
Screenshot: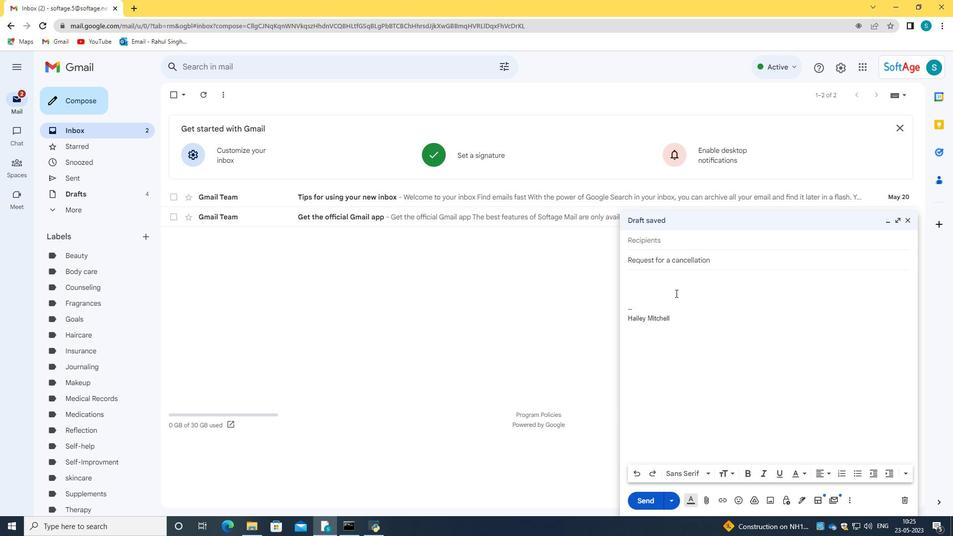 
Action: Mouse pressed left at (676, 293)
Screenshot: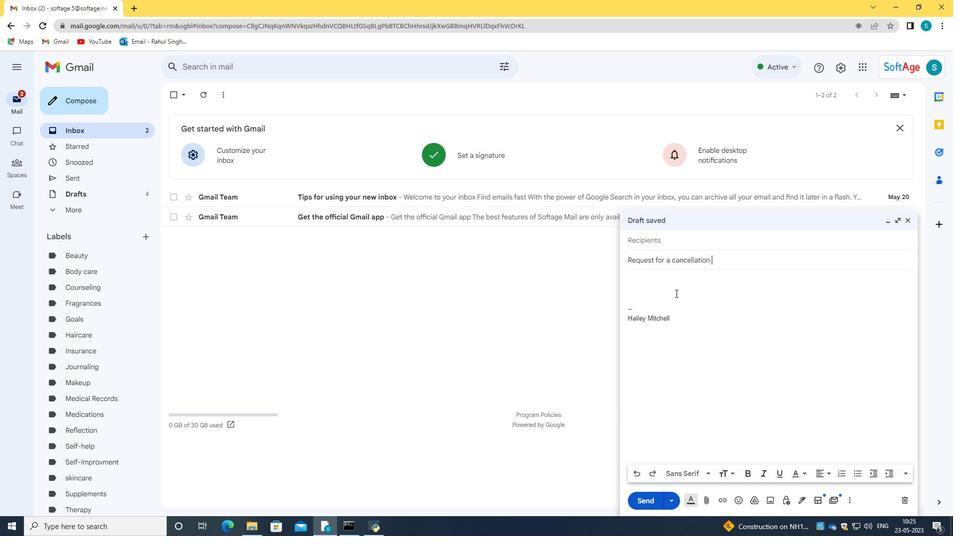 
Action: Key pressed <Key.caps_lock>I<Key.space><Key.caps_lock>would<Key.space>like<Key.space>to<Key.space>request<Key.space>a<Key.space>status<Key.space>update<Key.space>on<Key.space>the<Key.space>pending<Key.space>task<Key.shift_r>?<Key.backspace>s.
Screenshot: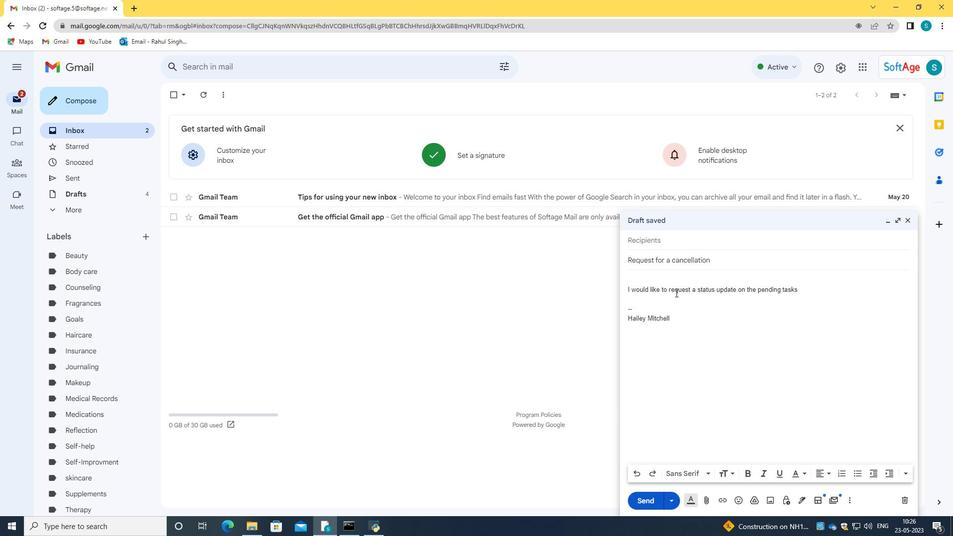 
Action: Mouse moved to (672, 239)
Screenshot: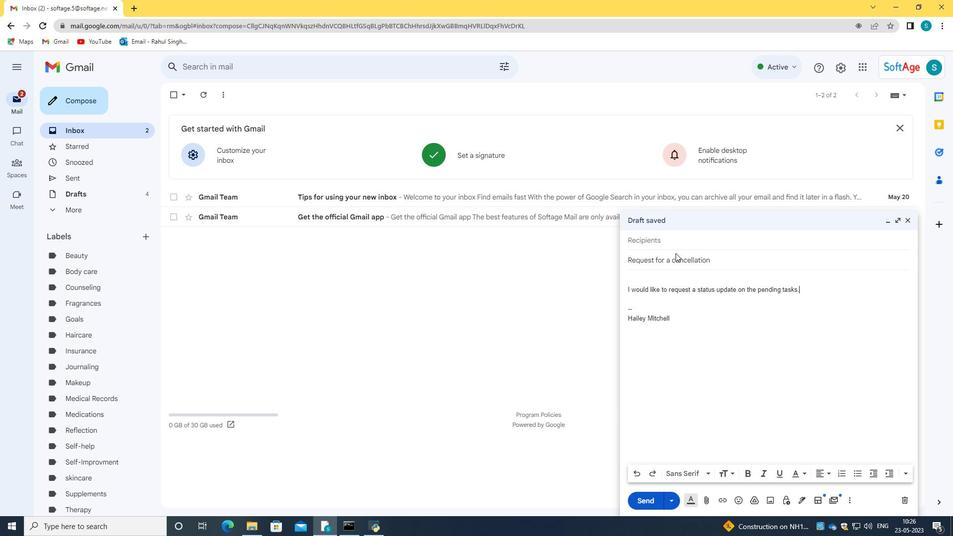 
Action: Mouse pressed left at (672, 239)
Screenshot: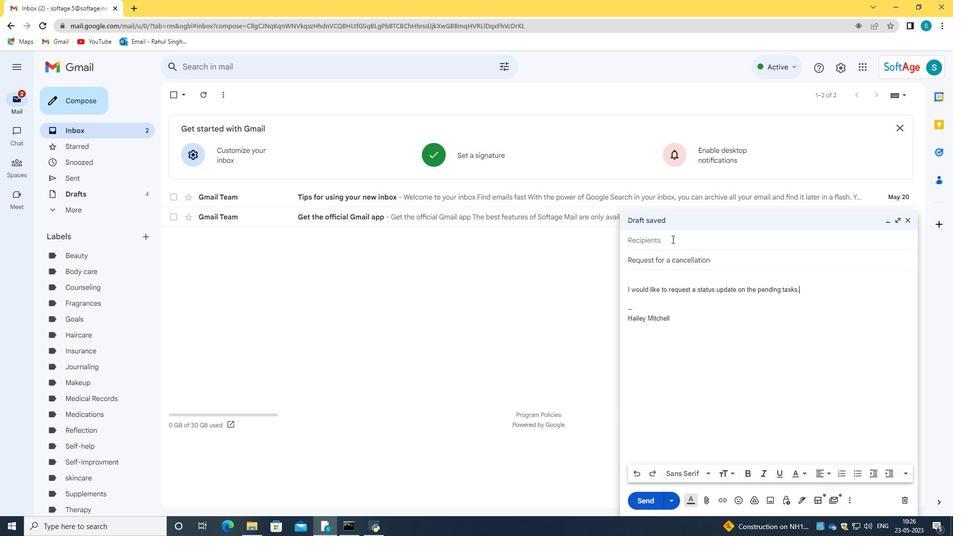 
Action: Key pressed softage.10<Key.shift>@softage.net
Screenshot: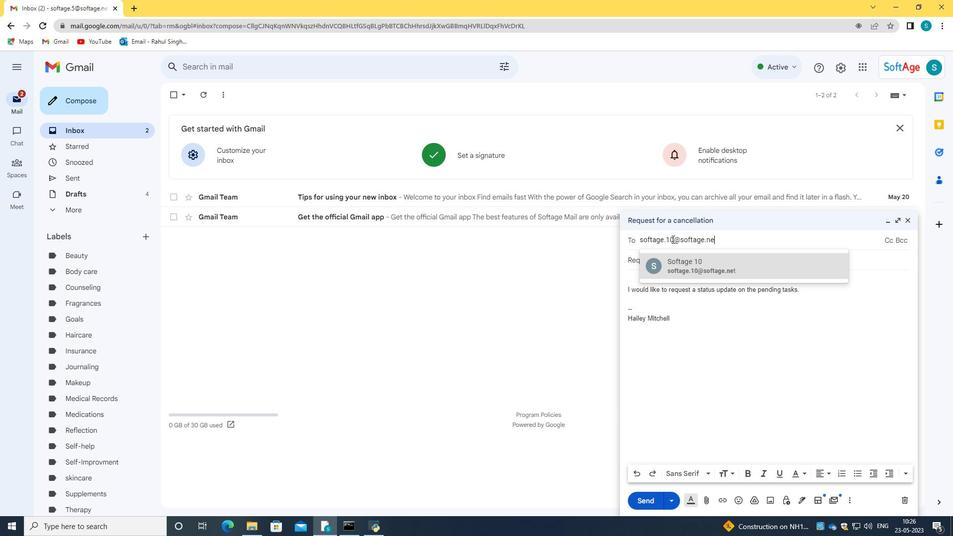 
Action: Mouse moved to (709, 265)
Screenshot: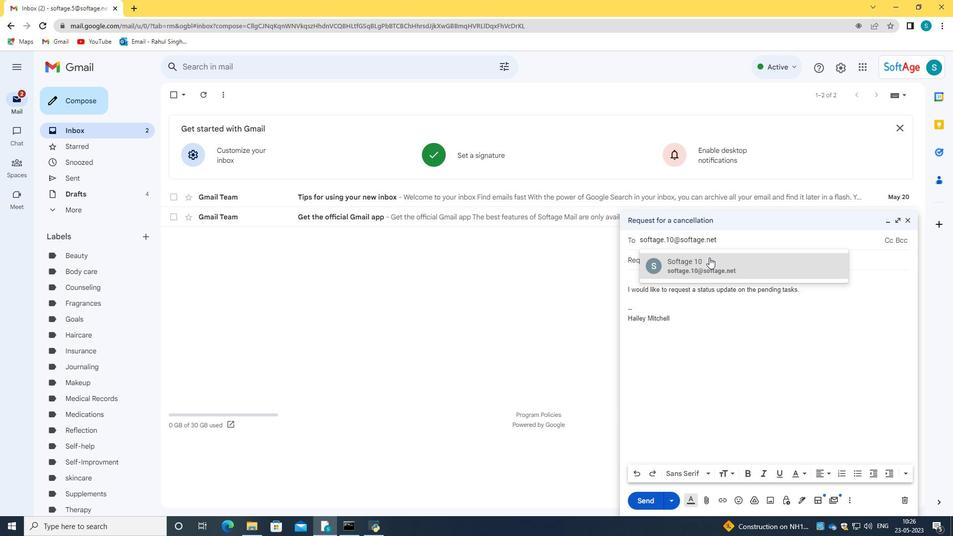 
Action: Mouse pressed left at (709, 265)
Screenshot: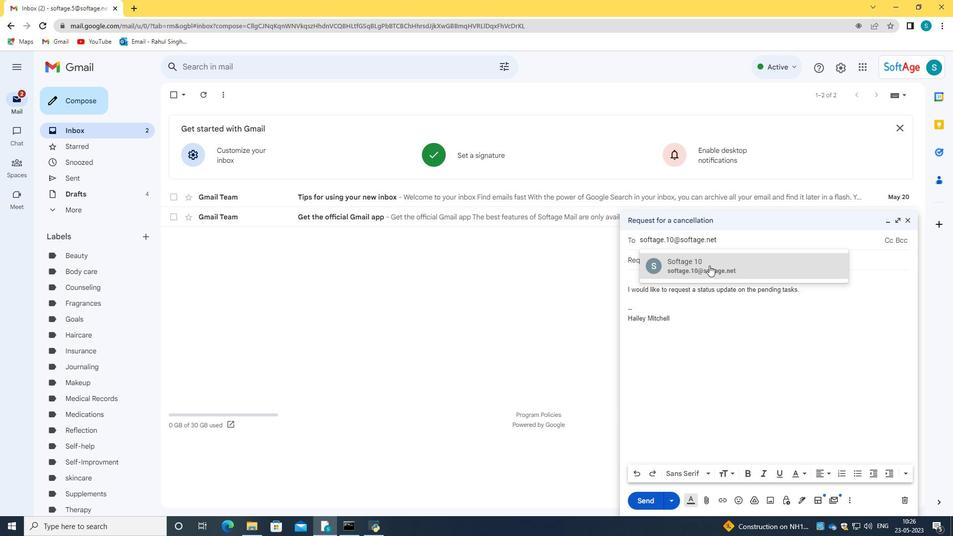 
Action: Mouse moved to (649, 301)
Screenshot: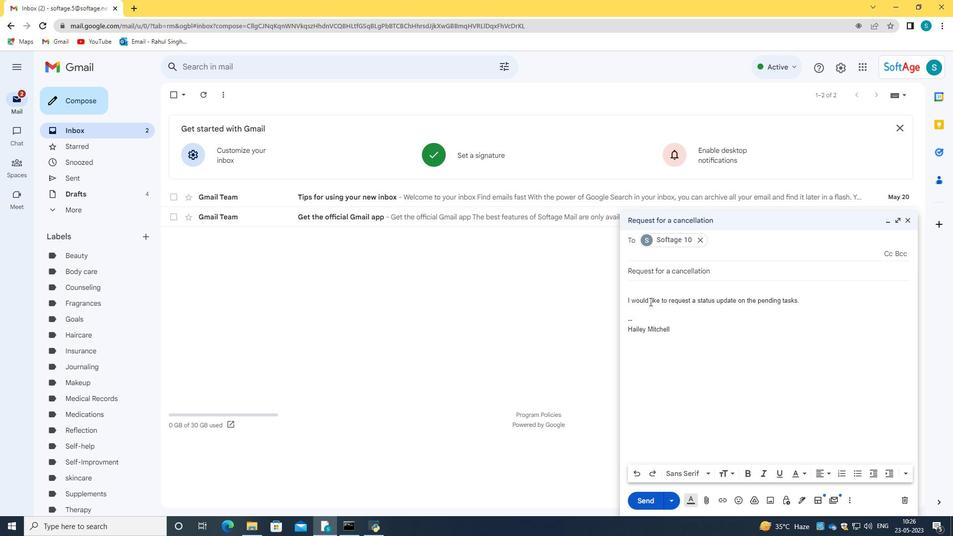 
Action: Mouse pressed left at (649, 301)
Screenshot: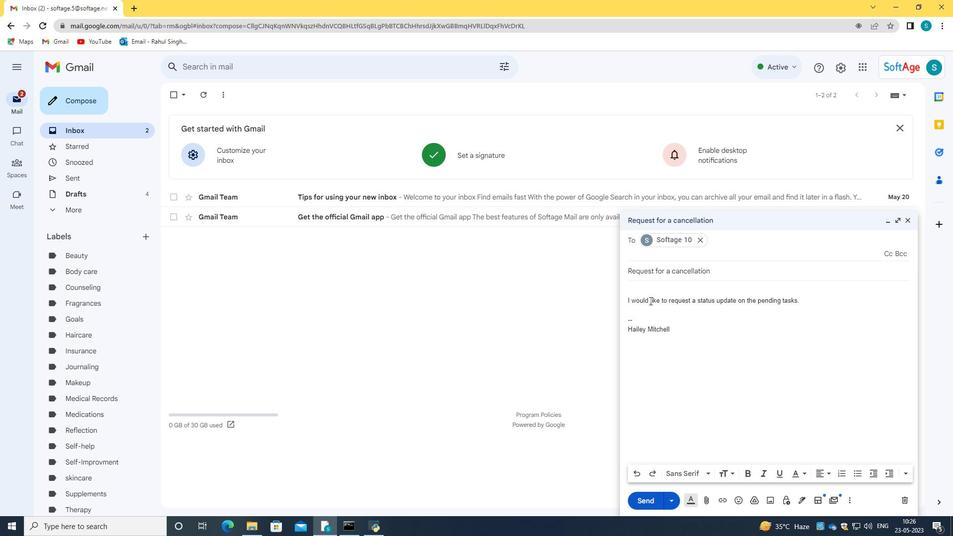
Action: Mouse moved to (648, 290)
Screenshot: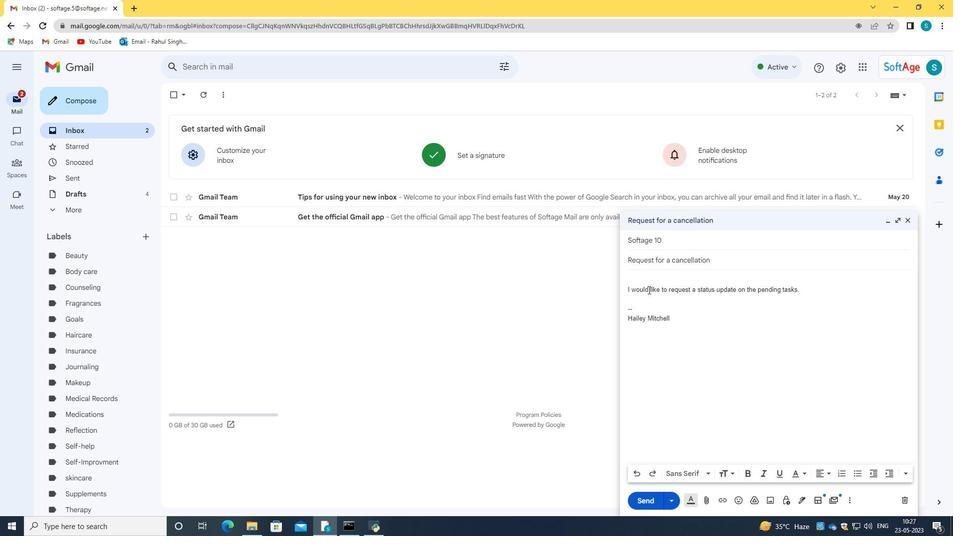 
Action: Mouse pressed left at (648, 290)
Screenshot: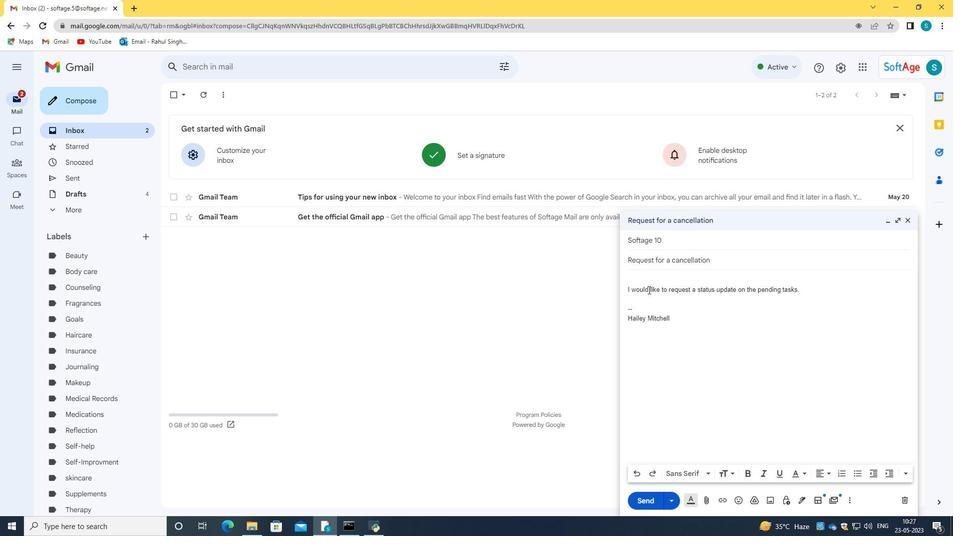 
Action: Mouse moved to (799, 474)
Screenshot: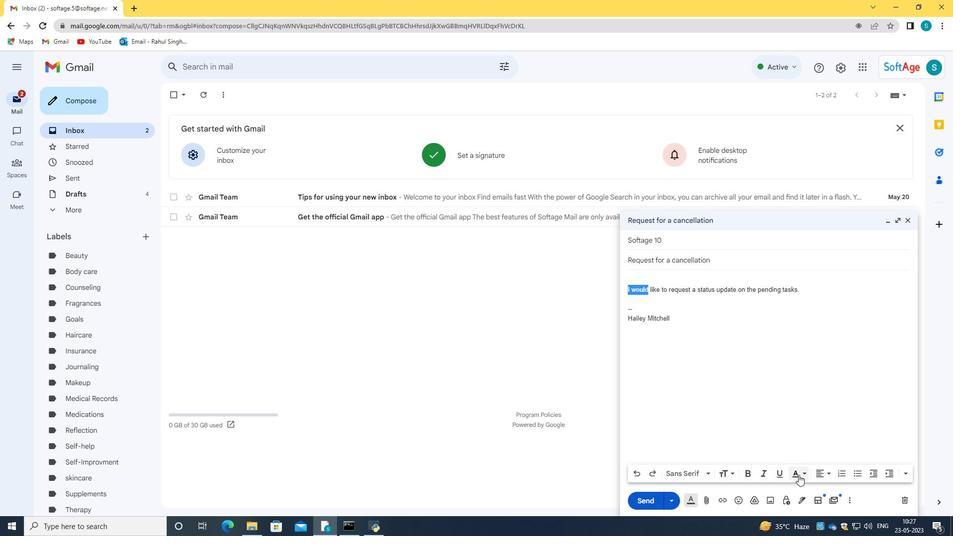 
Action: Mouse pressed left at (799, 474)
Screenshot: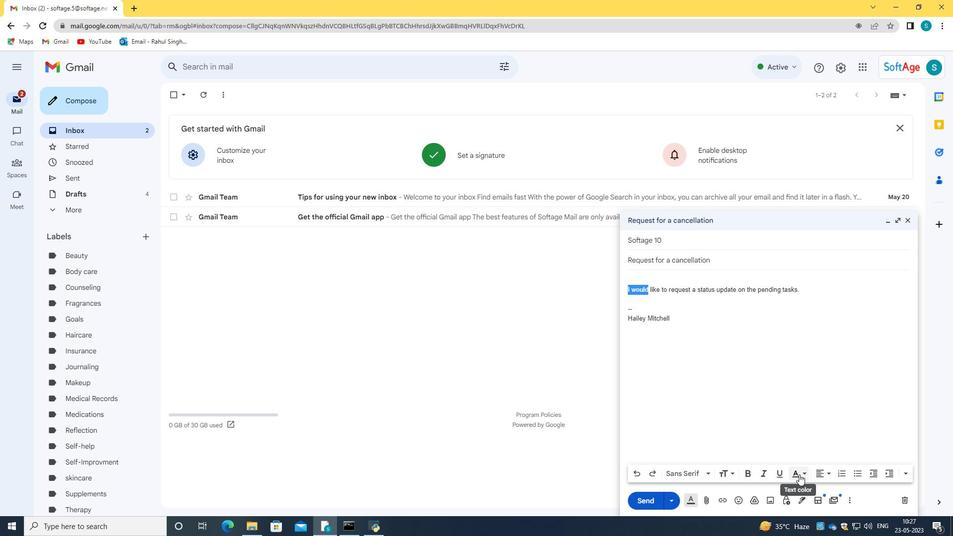 
Action: Mouse moved to (755, 399)
Screenshot: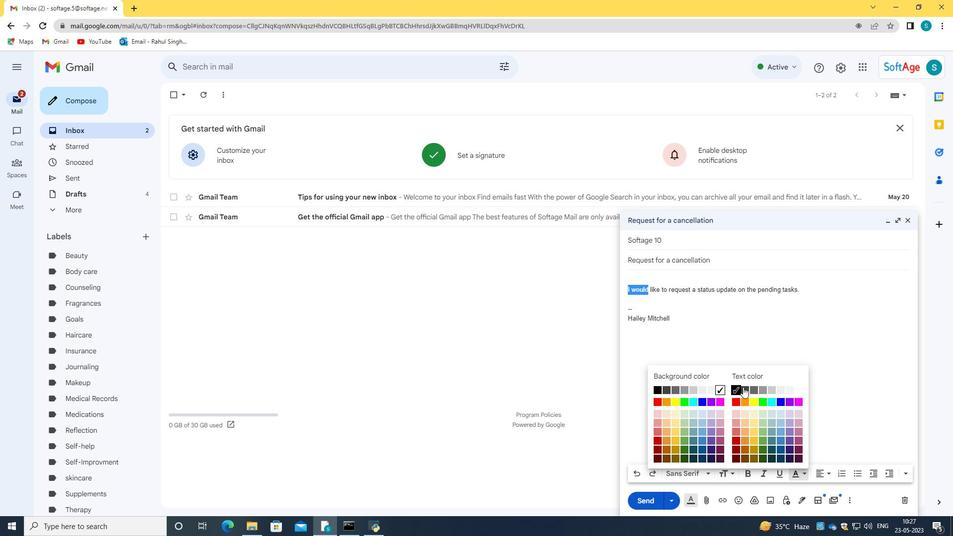 
Action: Mouse pressed left at (755, 399)
Screenshot: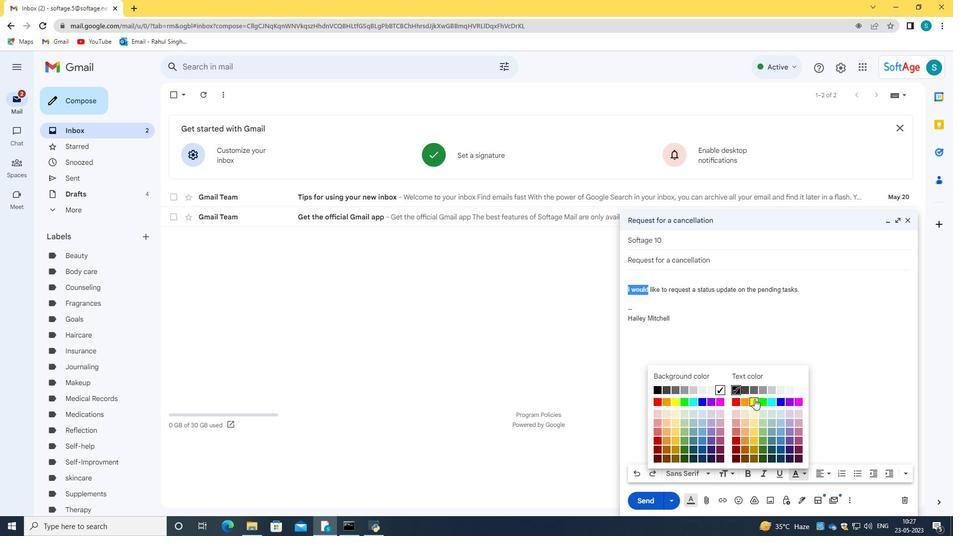 
Action: Mouse moved to (805, 475)
Screenshot: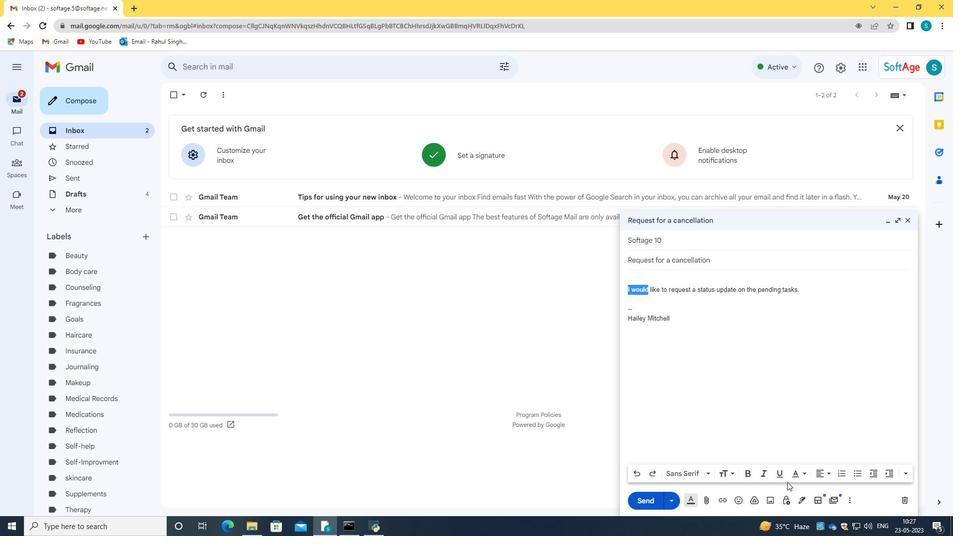
Action: Mouse pressed left at (805, 475)
Screenshot: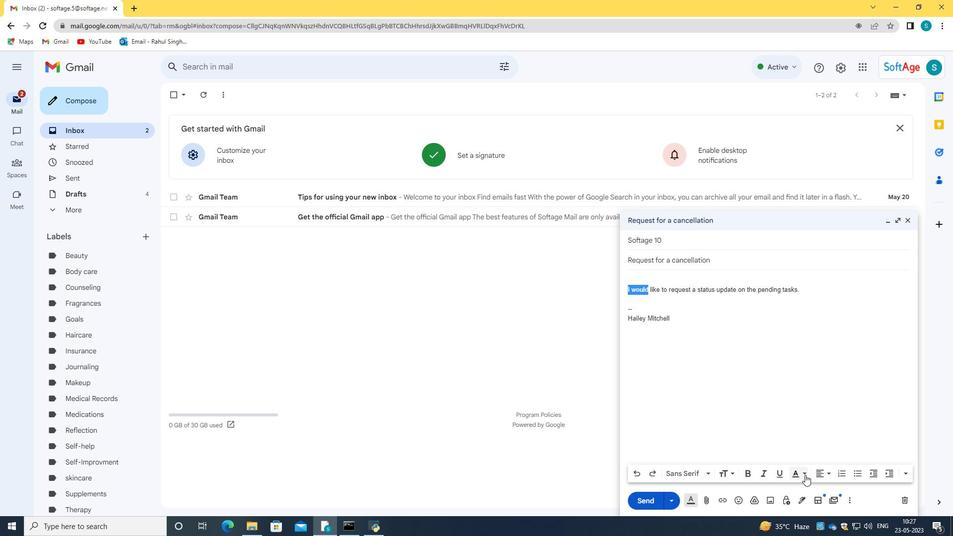 
Action: Mouse moved to (701, 401)
Screenshot: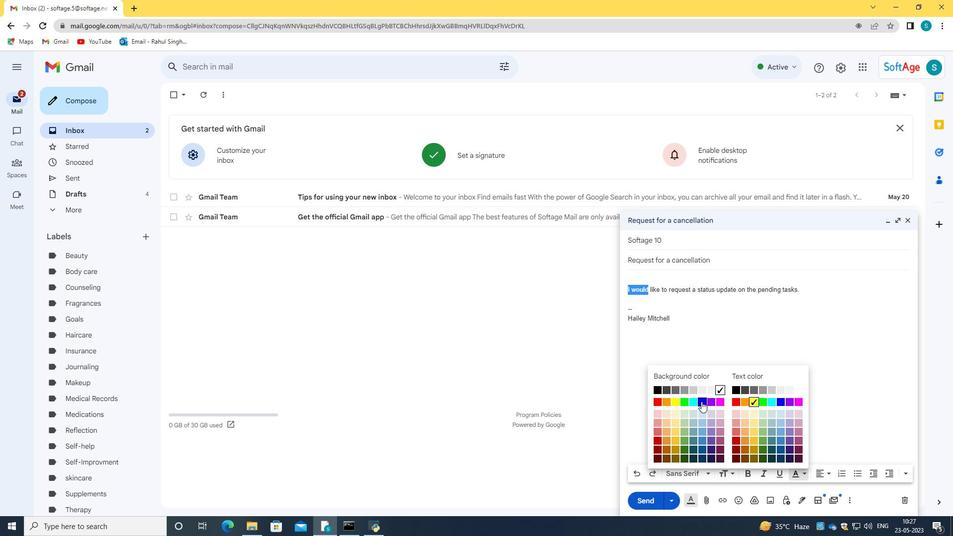 
Action: Mouse pressed left at (701, 401)
Screenshot: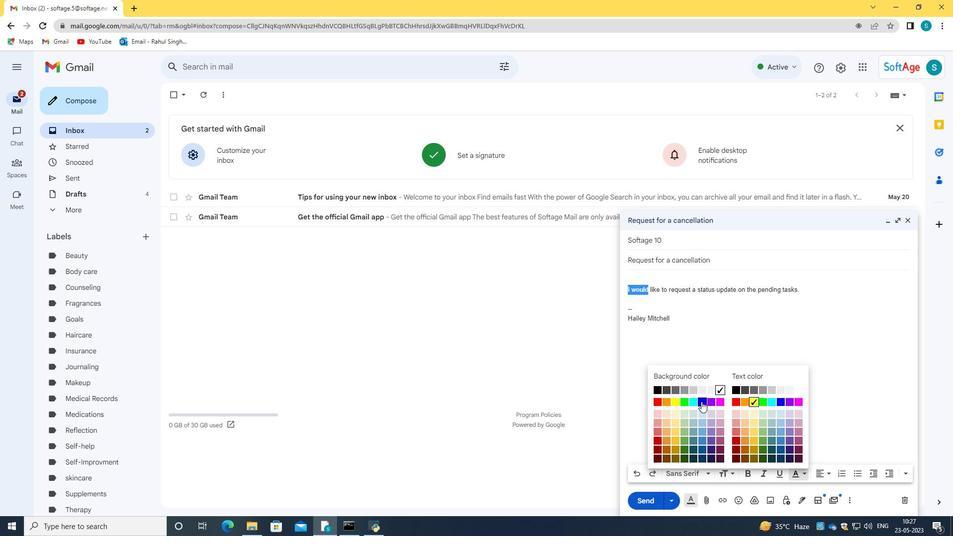 
Action: Mouse moved to (643, 507)
Screenshot: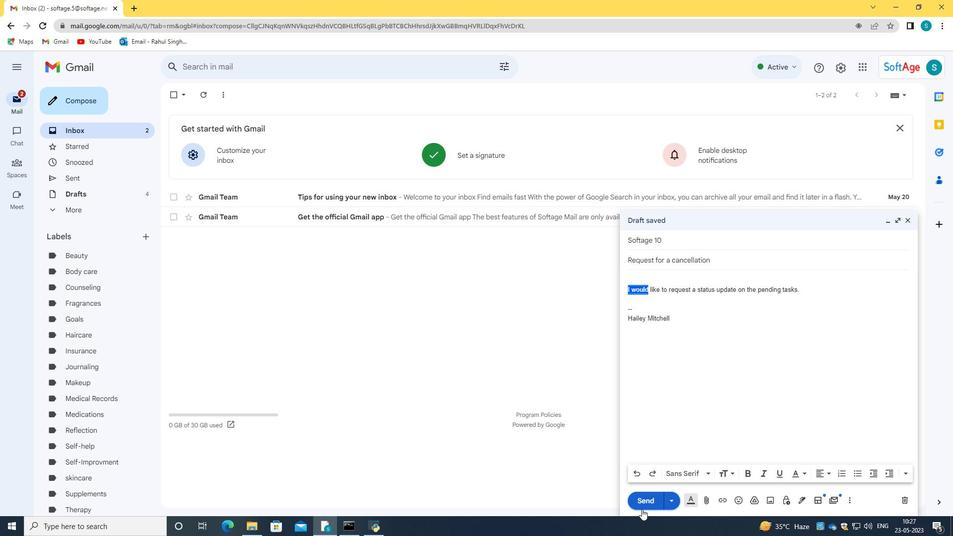 
Action: Mouse pressed left at (643, 507)
Screenshot: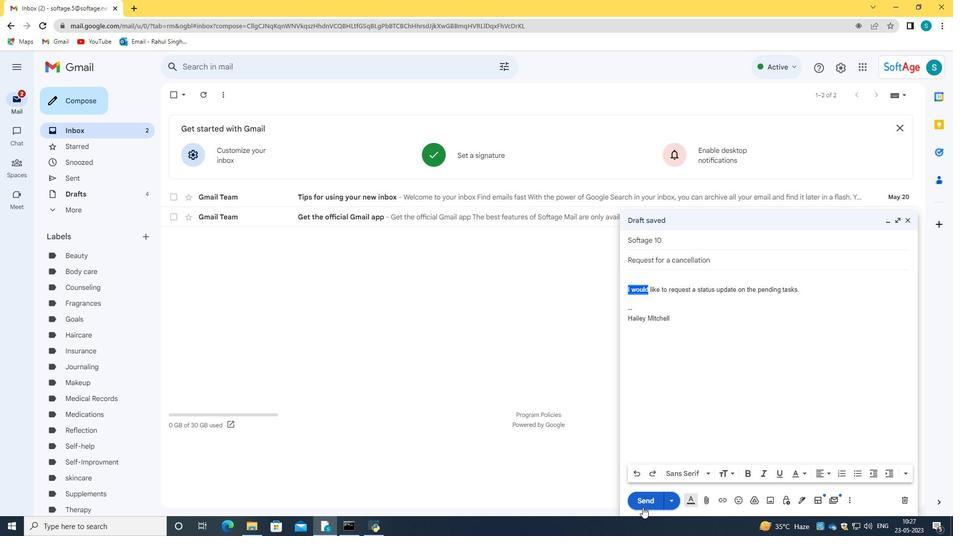 
Action: Mouse moved to (247, 265)
Screenshot: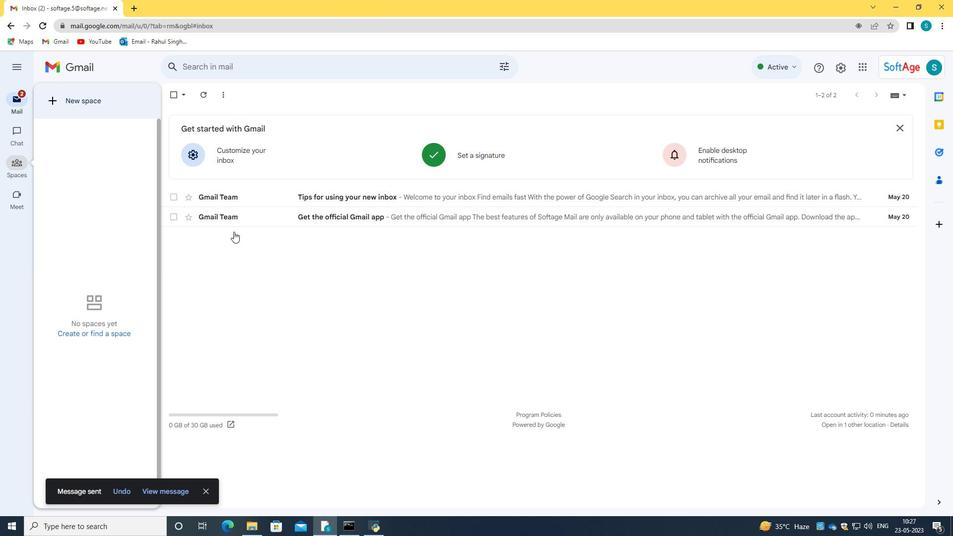 
Action: Mouse pressed left at (247, 265)
Screenshot: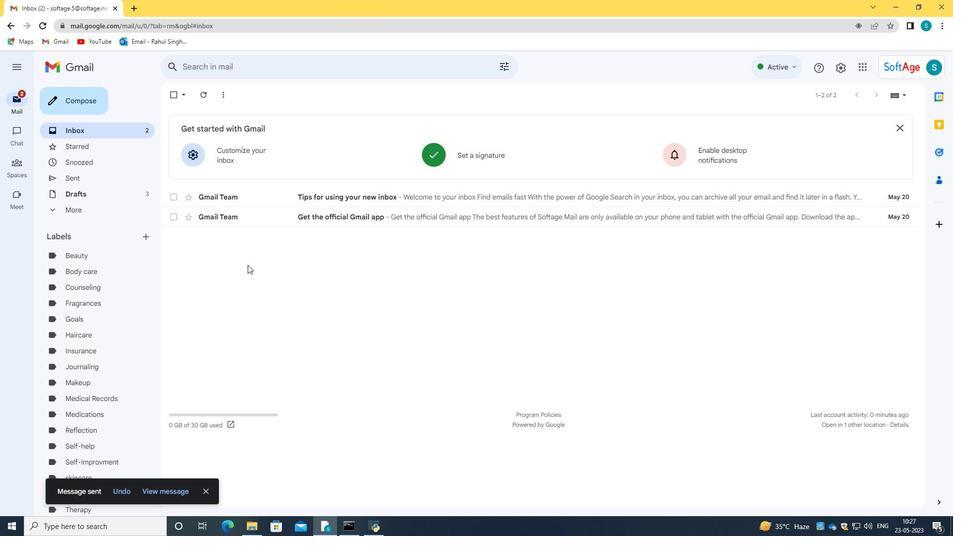 
Action: Mouse moved to (77, 173)
Screenshot: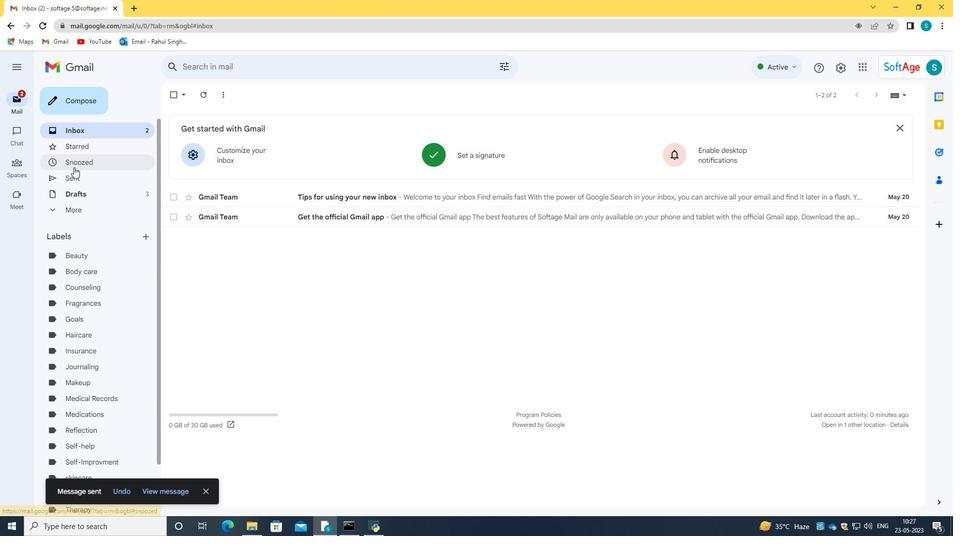
Action: Mouse pressed left at (77, 173)
Screenshot: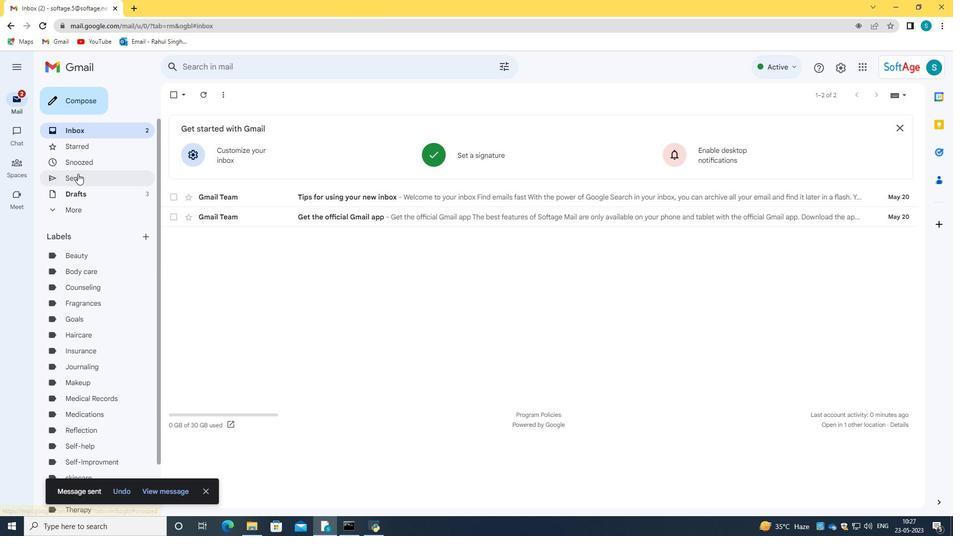 
Action: Mouse moved to (266, 147)
Screenshot: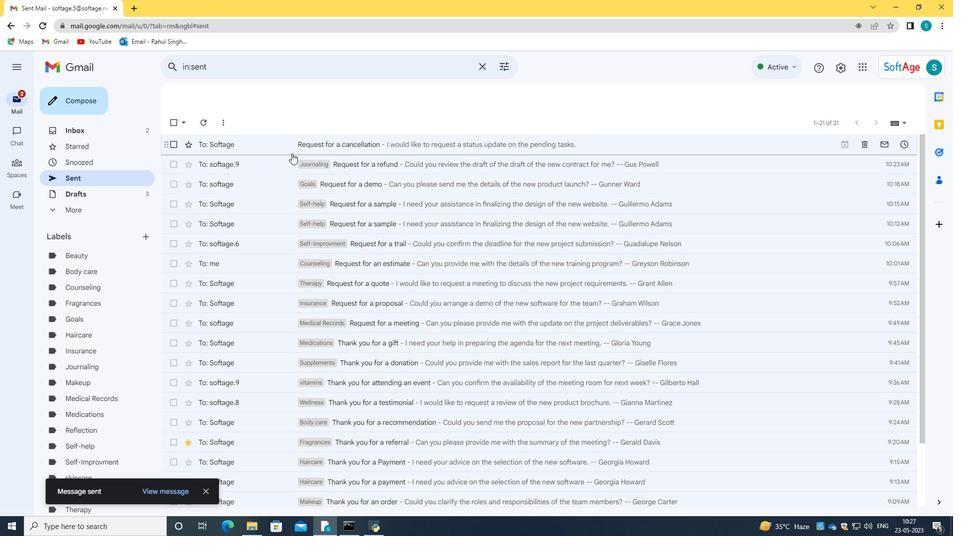 
Action: Mouse pressed left at (266, 147)
Screenshot: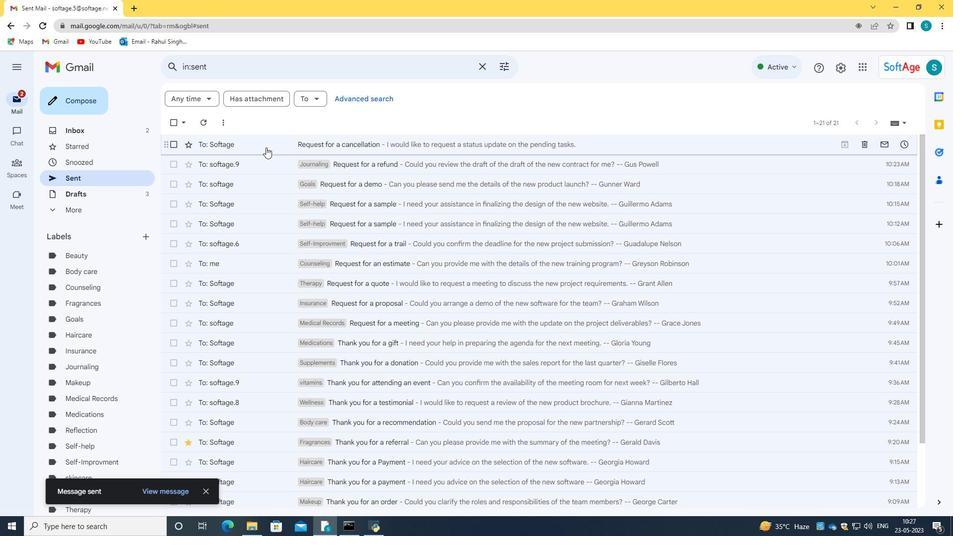 
Action: Mouse moved to (169, 92)
Screenshot: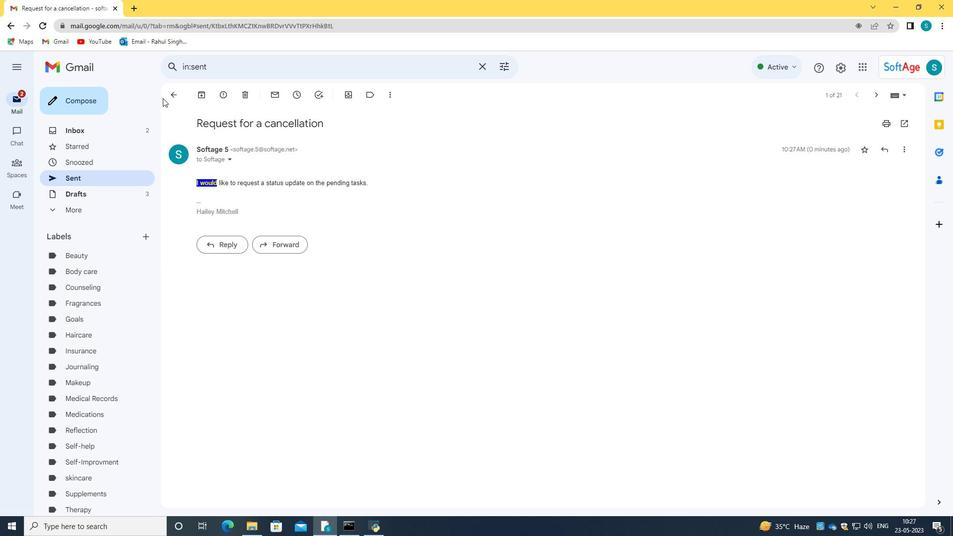 
Action: Mouse pressed left at (169, 92)
Screenshot: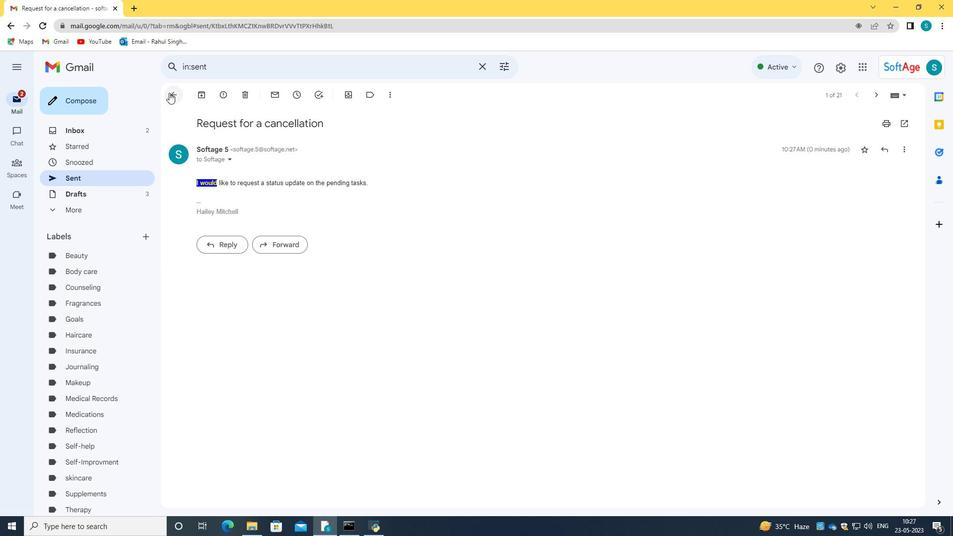 
Action: Mouse moved to (170, 146)
Screenshot: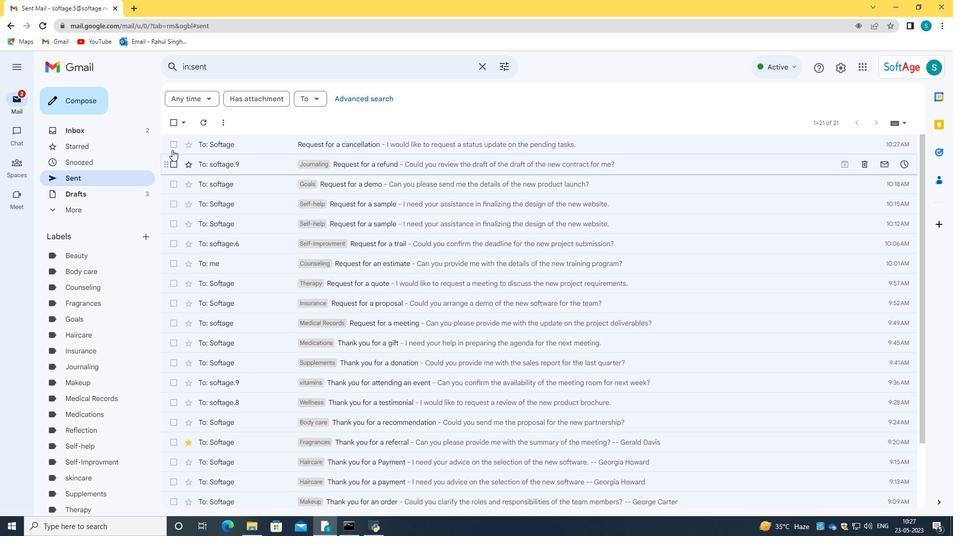 
Action: Mouse pressed left at (170, 146)
Screenshot: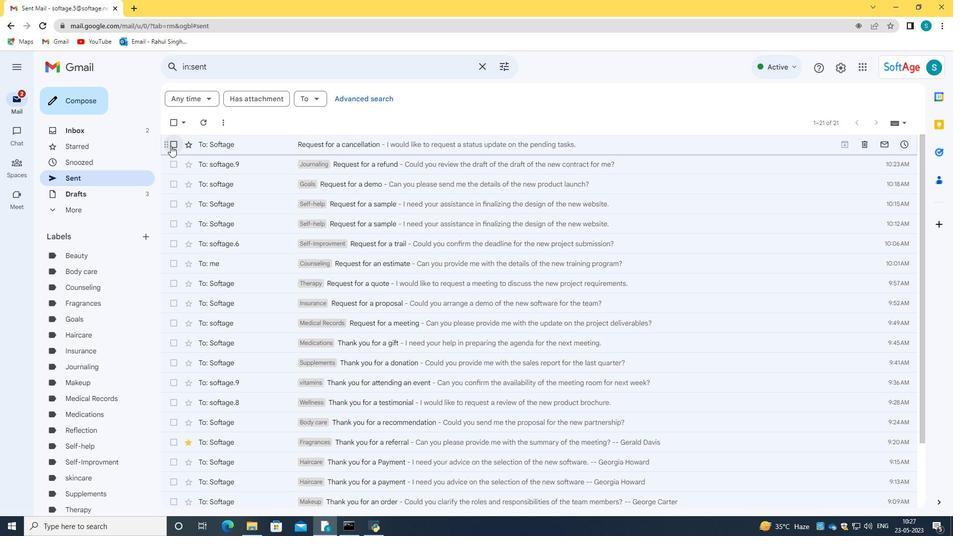 
Action: Mouse moved to (252, 144)
Screenshot: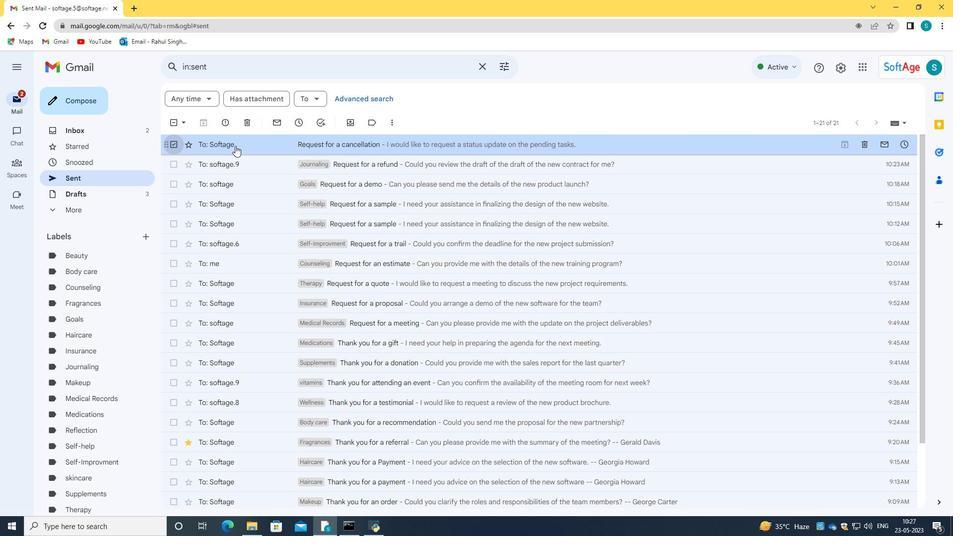 
Action: Mouse pressed right at (252, 144)
Screenshot: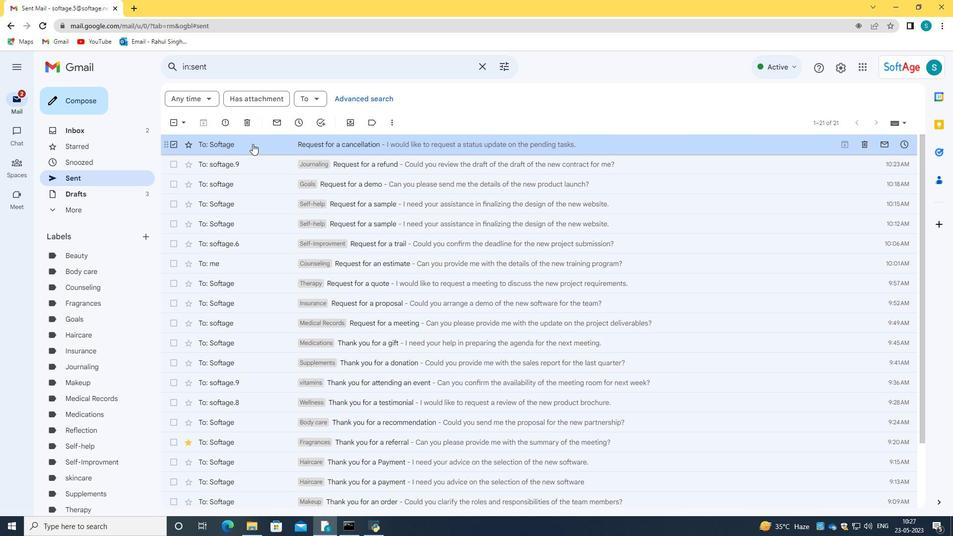 
Action: Mouse moved to (441, 191)
Screenshot: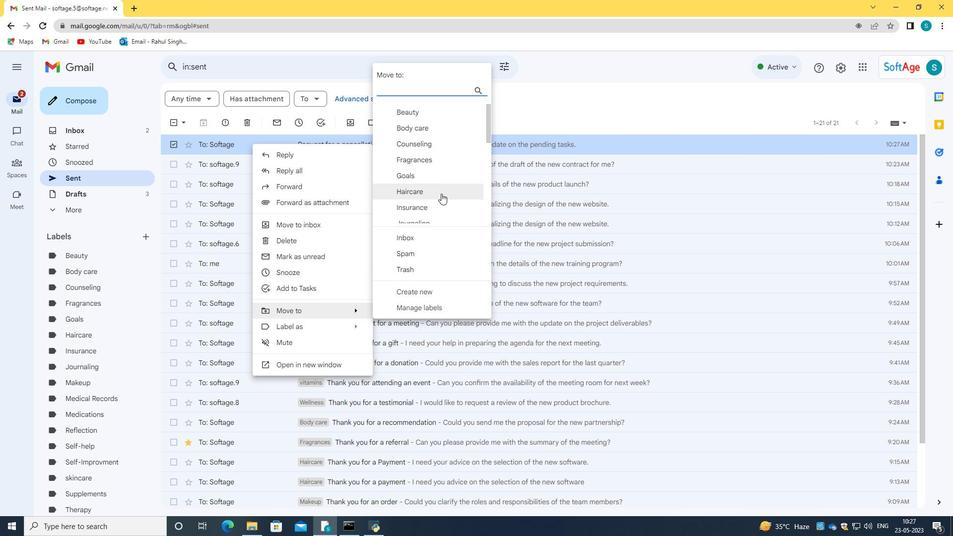 
Action: Mouse scrolled (441, 191) with delta (0, 0)
Screenshot: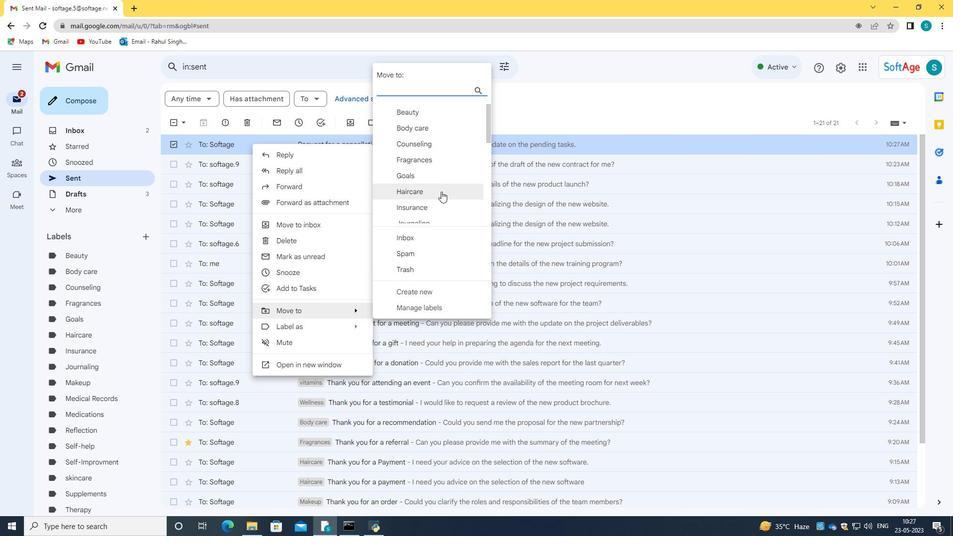 
Action: Mouse scrolled (441, 191) with delta (0, 0)
Screenshot: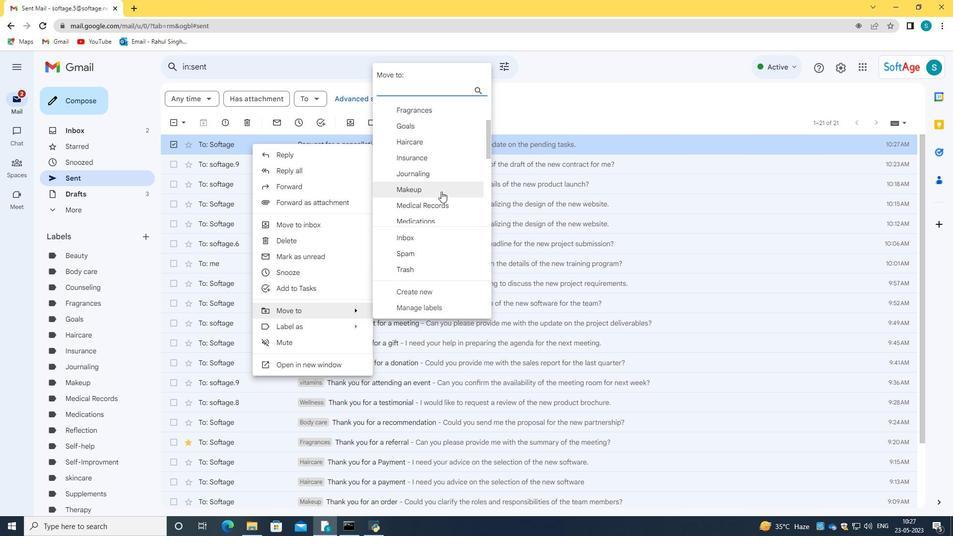 
Action: Mouse moved to (442, 191)
Screenshot: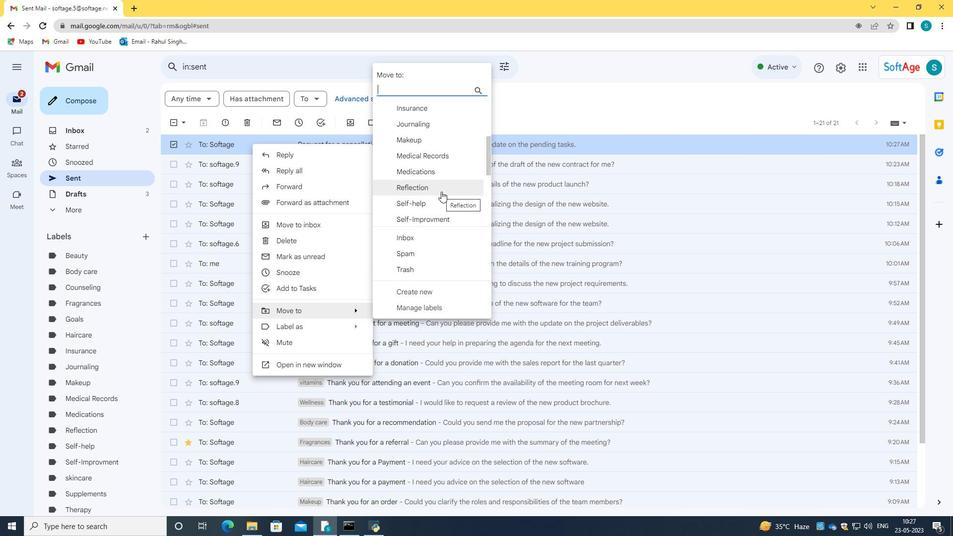 
Action: Mouse scrolled (442, 190) with delta (0, 0)
Screenshot: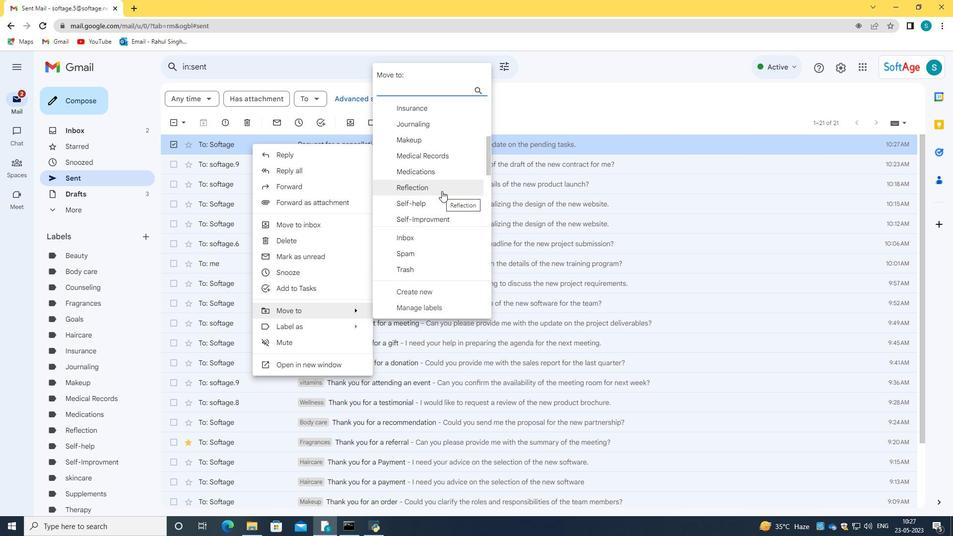 
Action: Mouse moved to (429, 140)
Screenshot: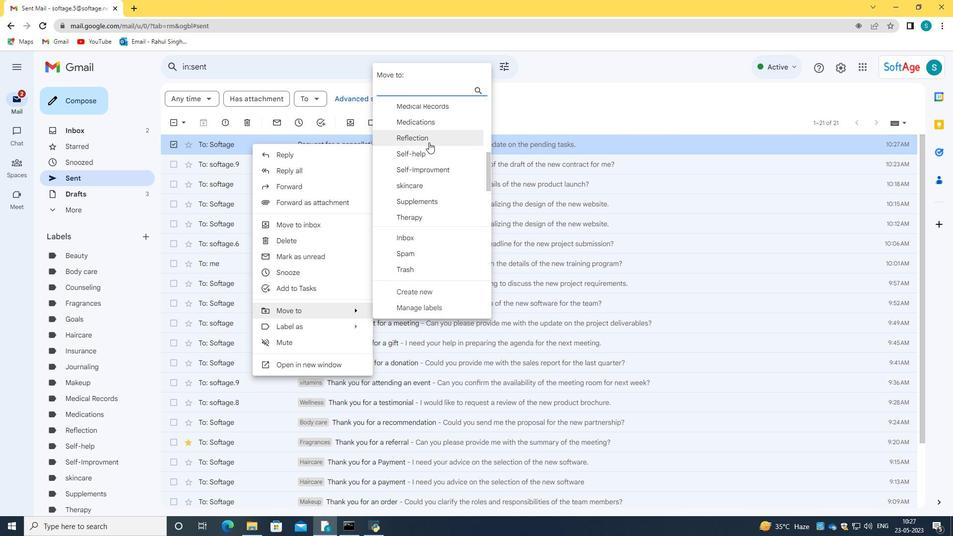 
Action: Mouse pressed left at (429, 140)
Screenshot: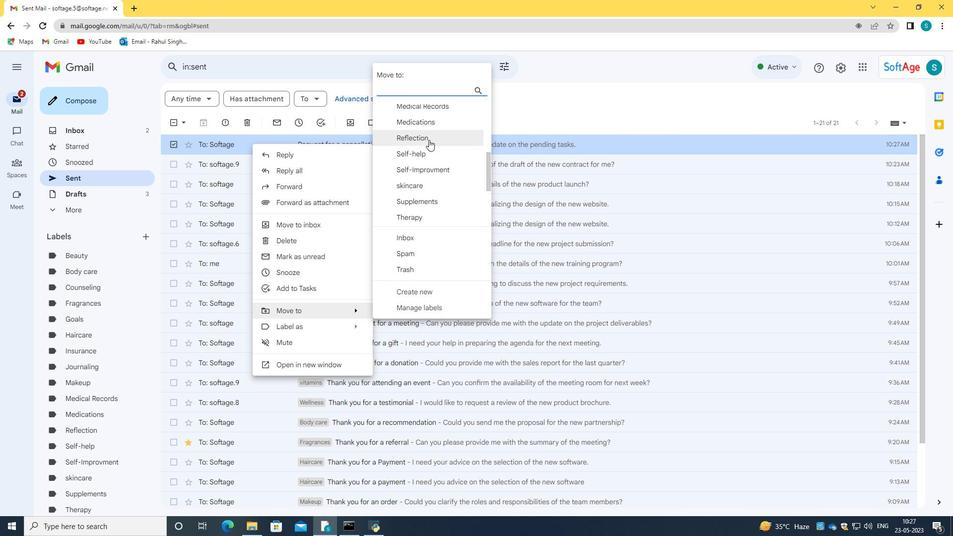 
Action: Mouse moved to (136, 261)
Screenshot: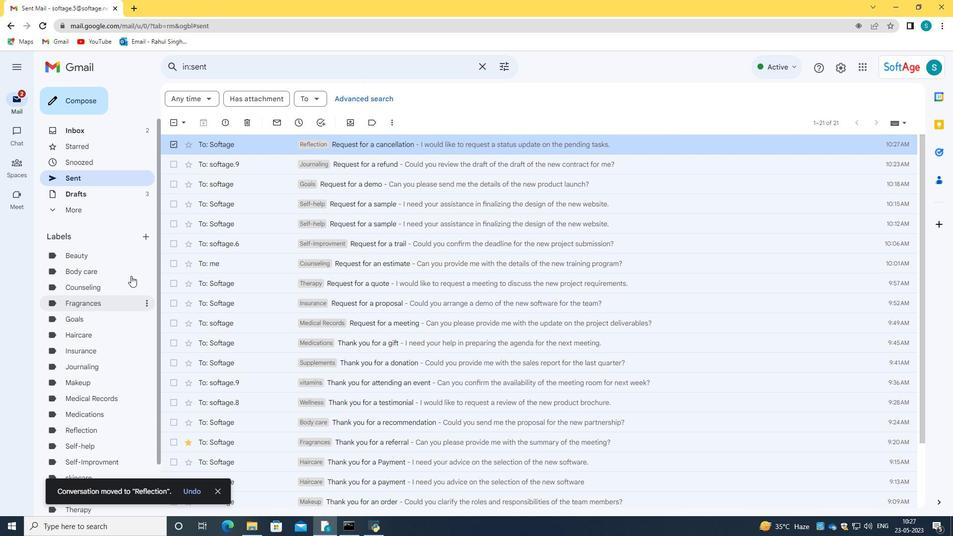 
Action: Mouse scrolled (136, 261) with delta (0, 0)
Screenshot: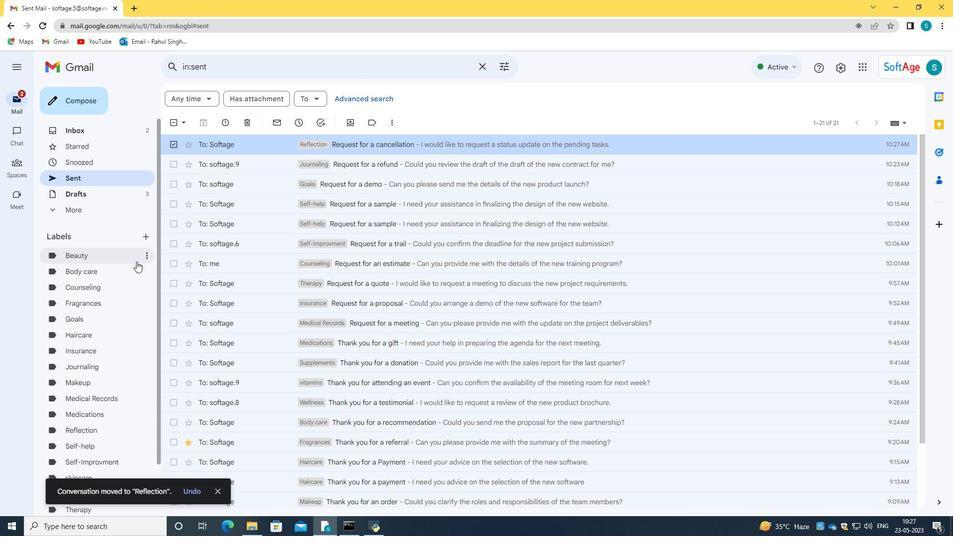 
Action: Mouse scrolled (136, 261) with delta (0, 0)
Screenshot: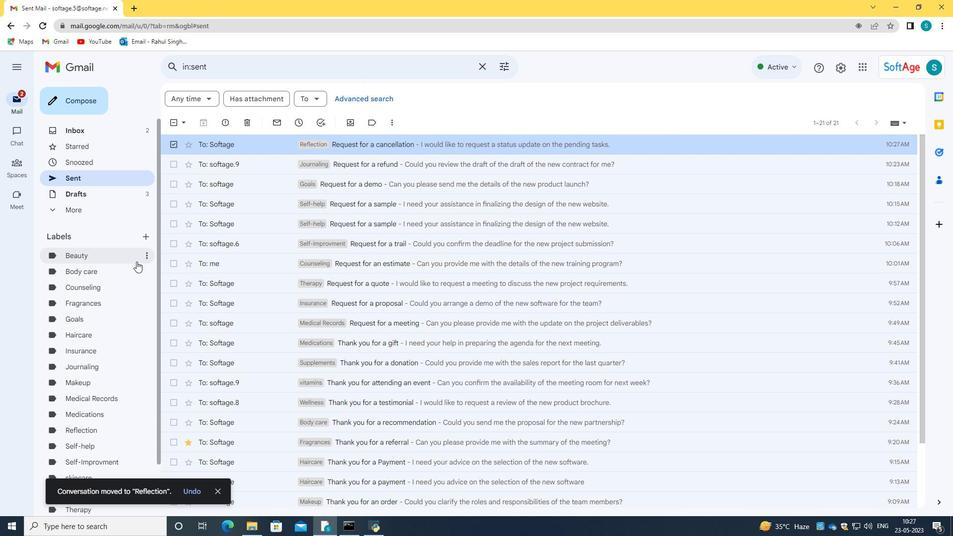
Action: Mouse moved to (109, 378)
Screenshot: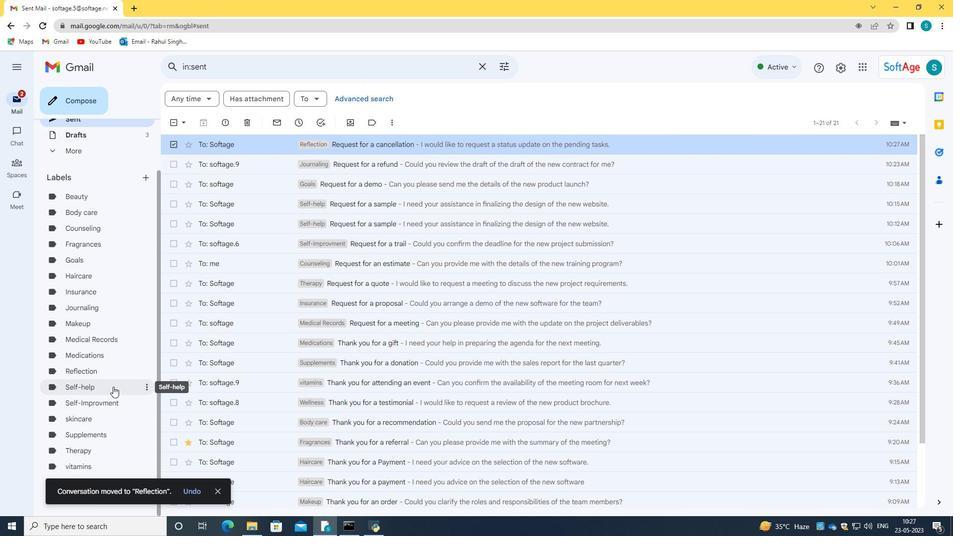 
Action: Mouse pressed left at (109, 378)
Screenshot: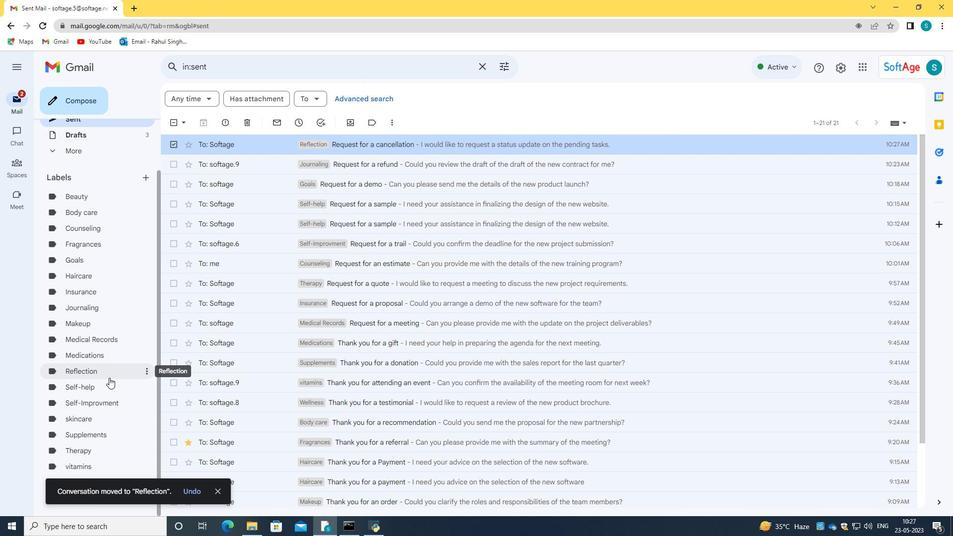 
Action: Mouse moved to (237, 137)
Screenshot: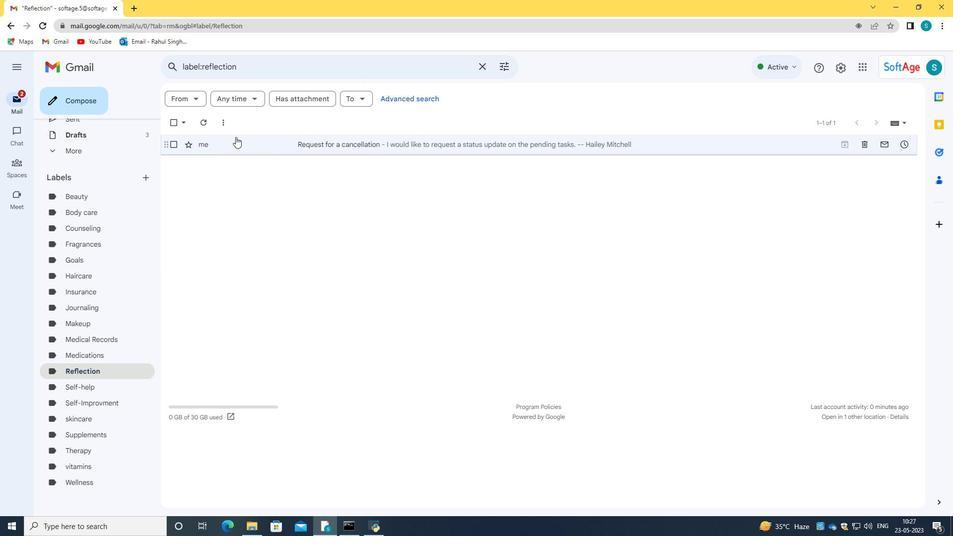 
Action: Mouse pressed left at (237, 137)
Screenshot: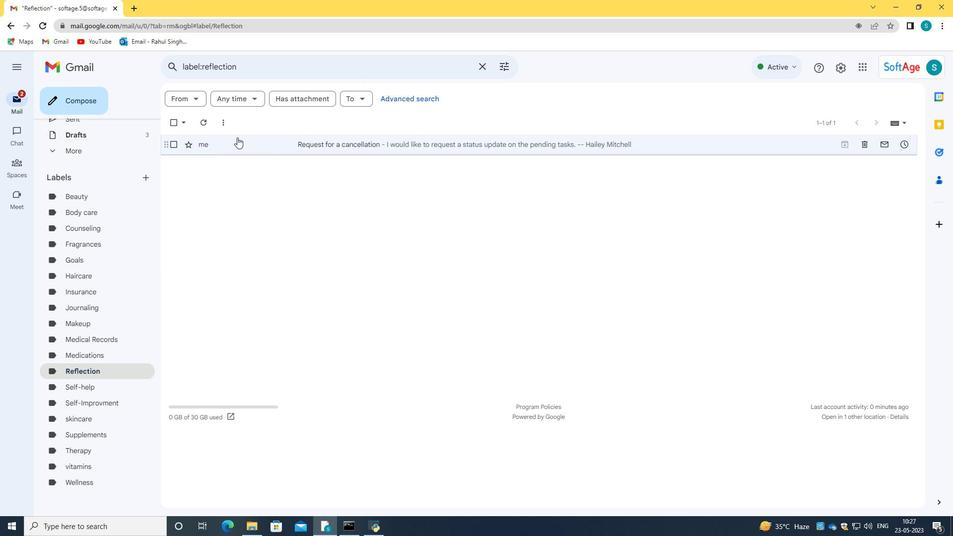 
Action: Mouse moved to (384, 287)
Screenshot: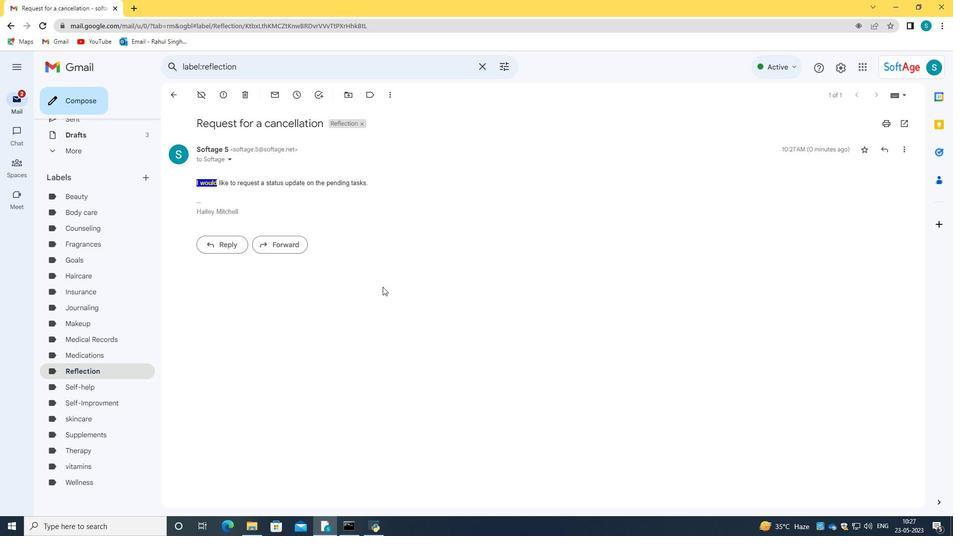 
